Task: Find connections with filter location Carlos Barbosa with filter topic #Mondaymotivationwith filter profile language Potuguese with filter current company HackerRank with filter school Narsee Monjee Institute of Management Studies (NMIMS) Navi Mumbai with filter industry Embedded Software Products with filter service category Relocation with filter keywords title Concierge
Action: Mouse moved to (545, 103)
Screenshot: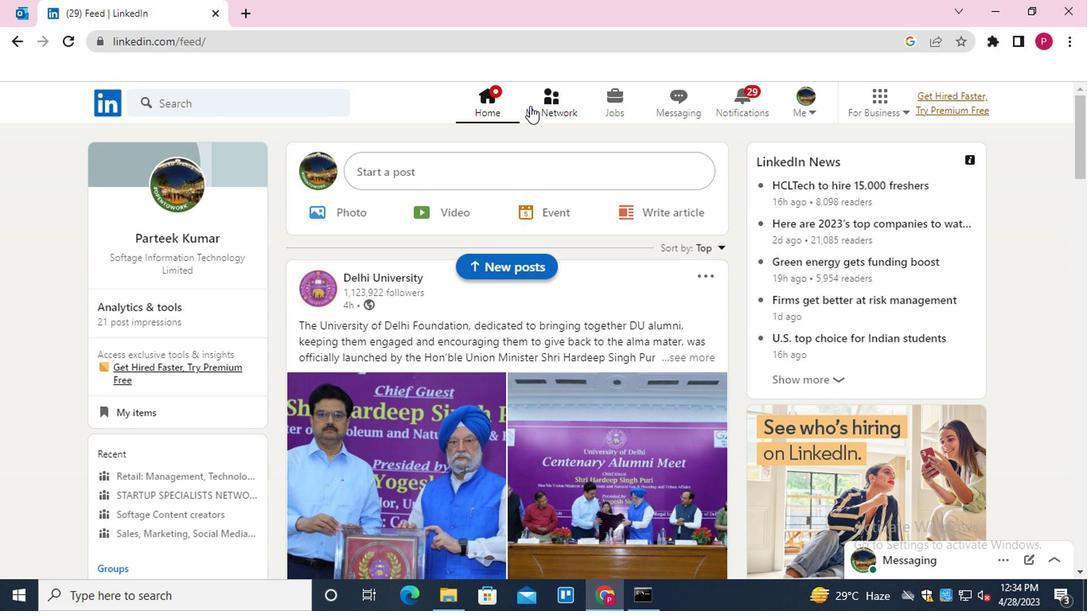 
Action: Mouse pressed left at (545, 103)
Screenshot: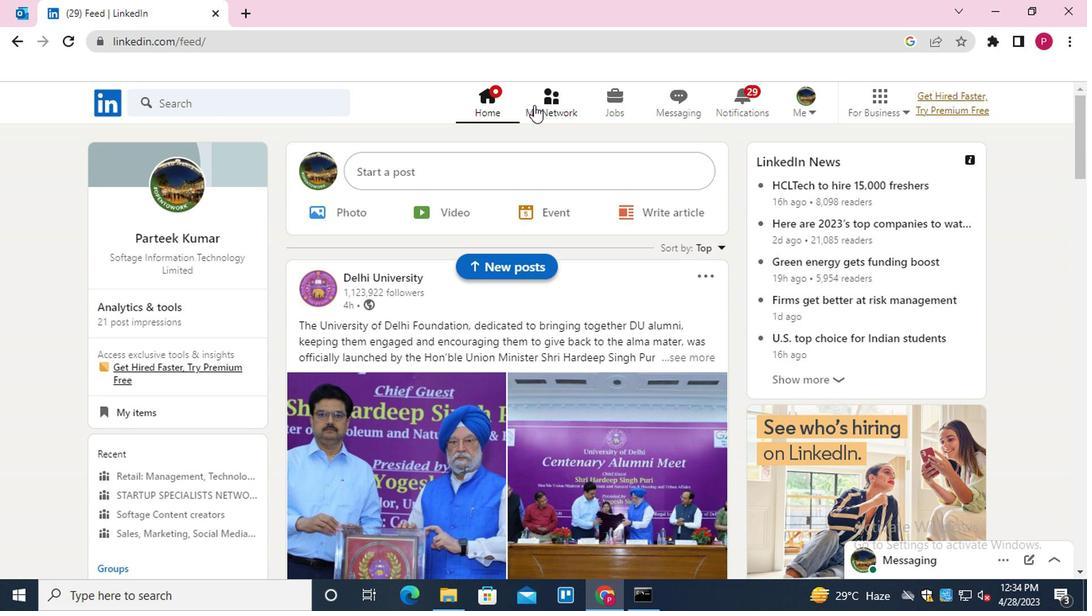 
Action: Mouse moved to (299, 182)
Screenshot: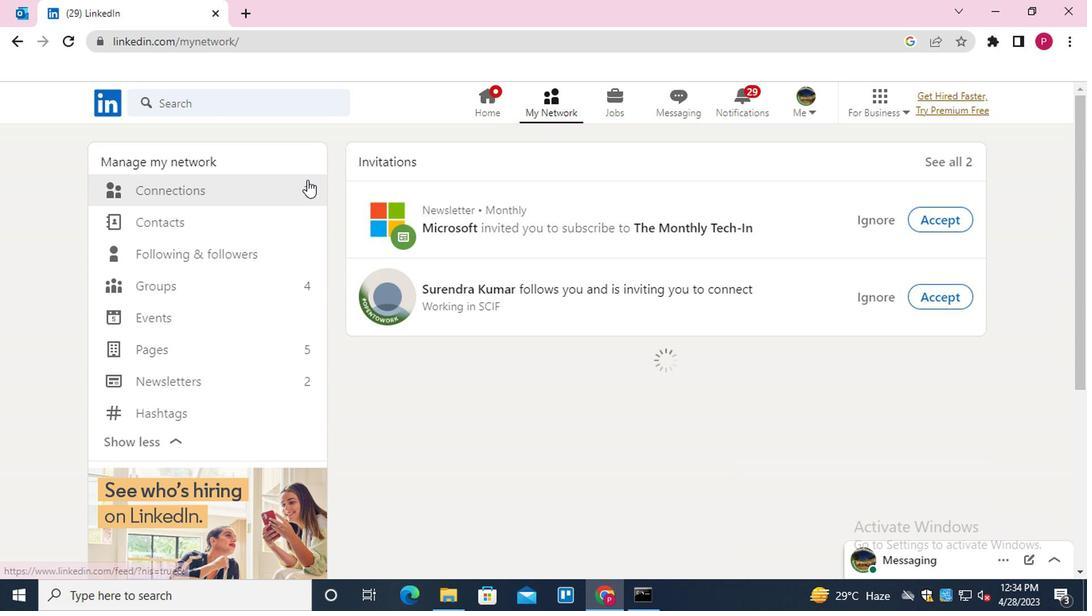 
Action: Mouse pressed left at (299, 182)
Screenshot: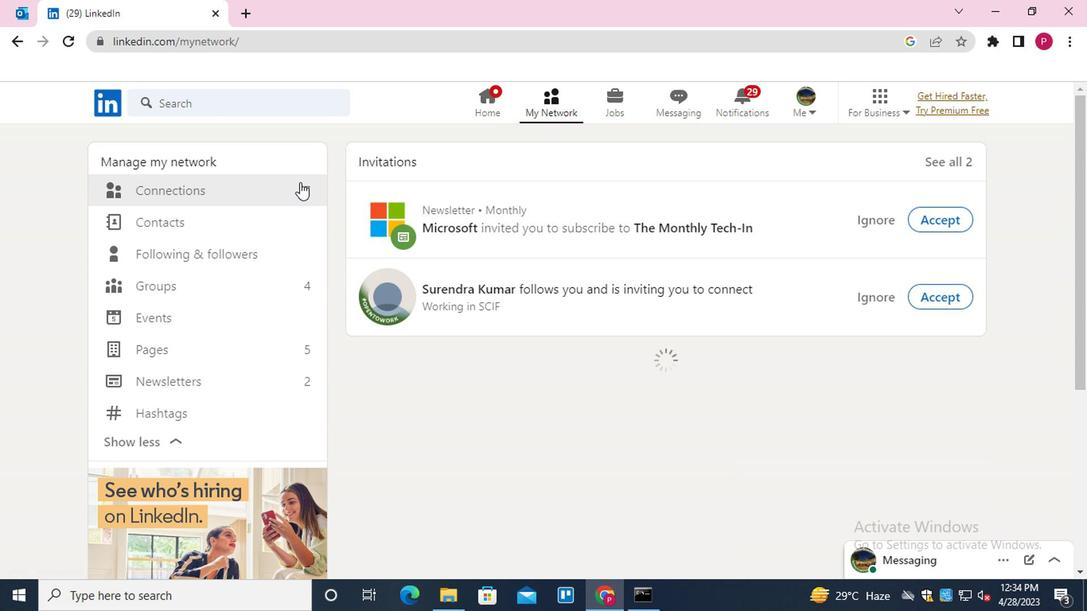 
Action: Mouse moved to (651, 193)
Screenshot: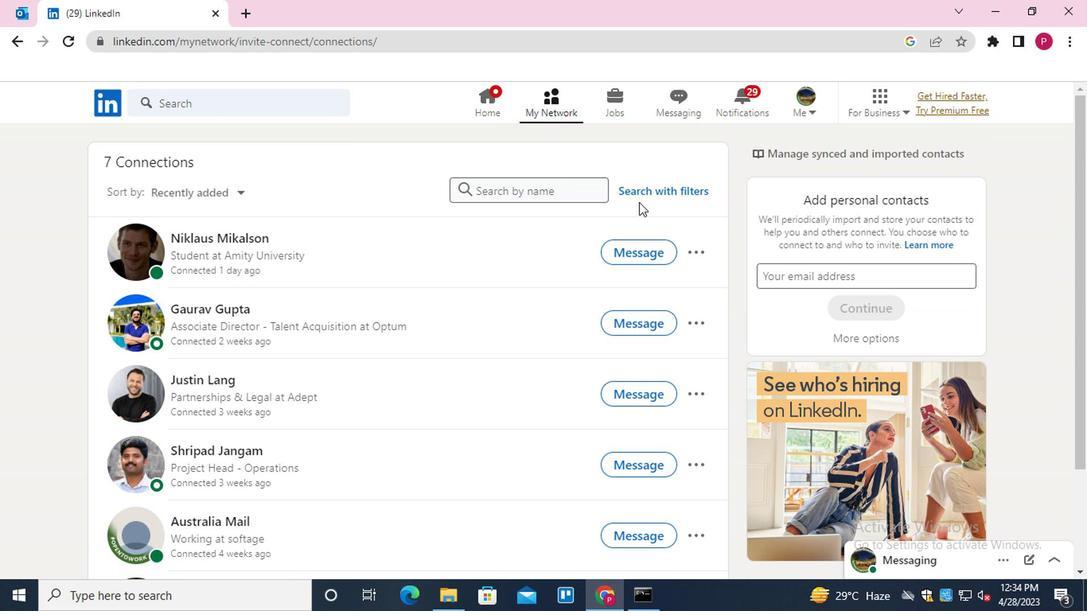 
Action: Mouse pressed left at (651, 193)
Screenshot: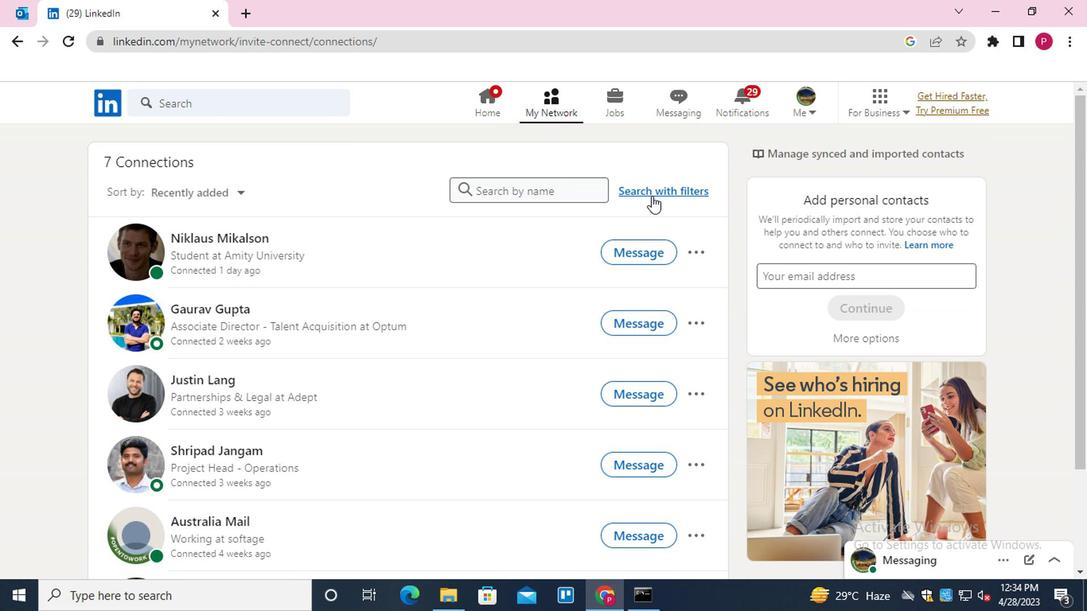 
Action: Mouse moved to (589, 143)
Screenshot: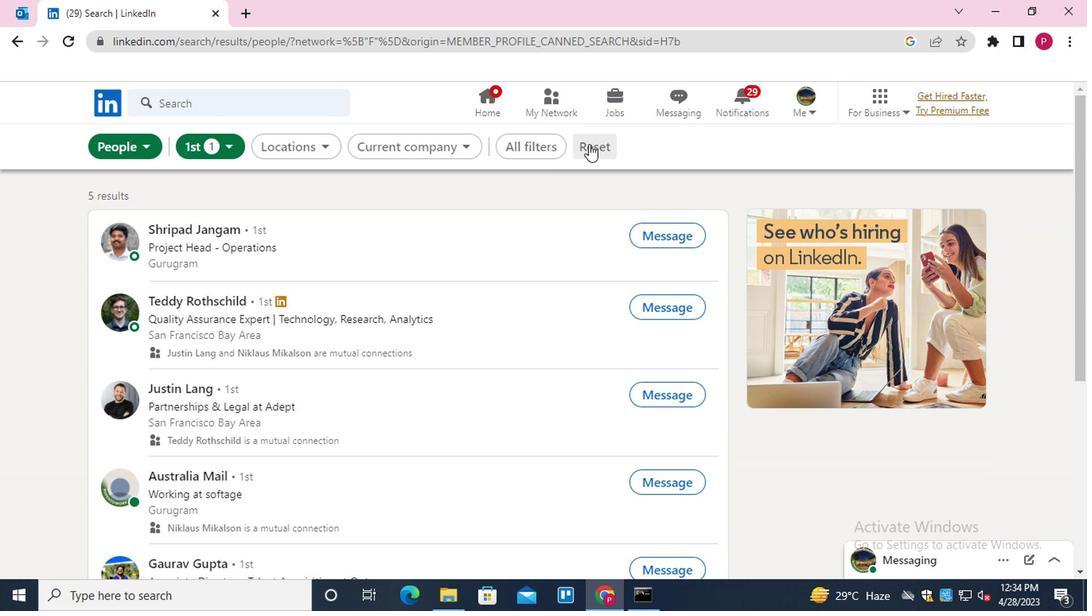 
Action: Mouse pressed left at (589, 143)
Screenshot: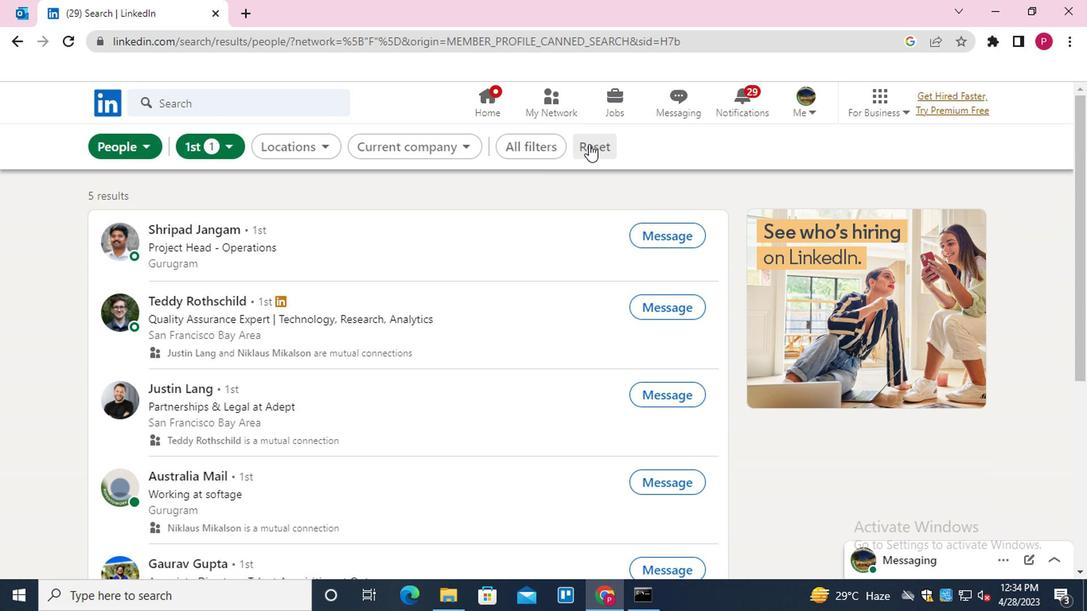 
Action: Mouse moved to (588, 144)
Screenshot: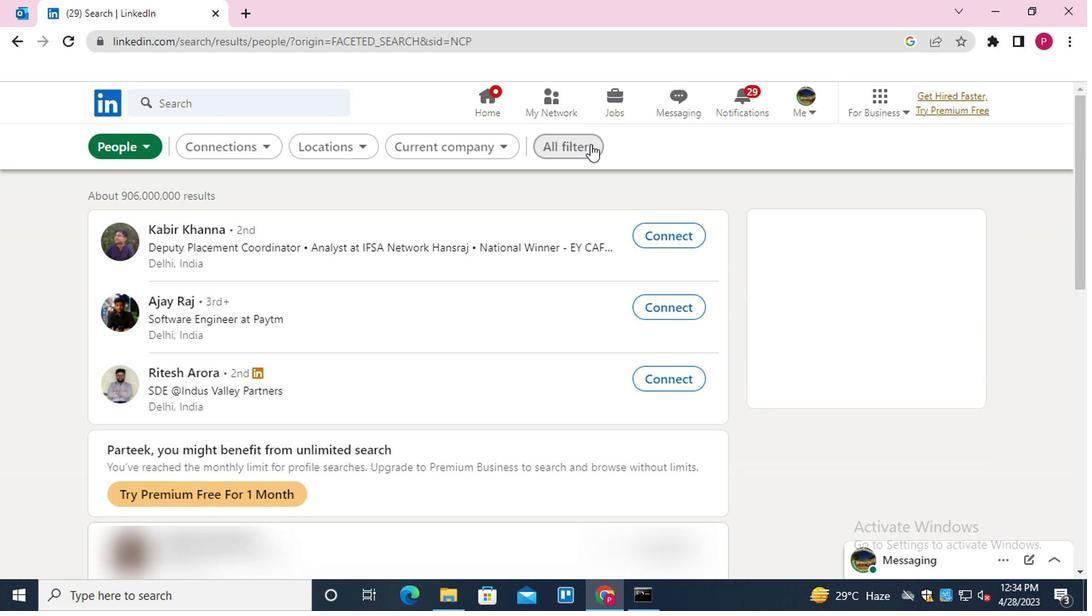 
Action: Mouse pressed left at (588, 144)
Screenshot: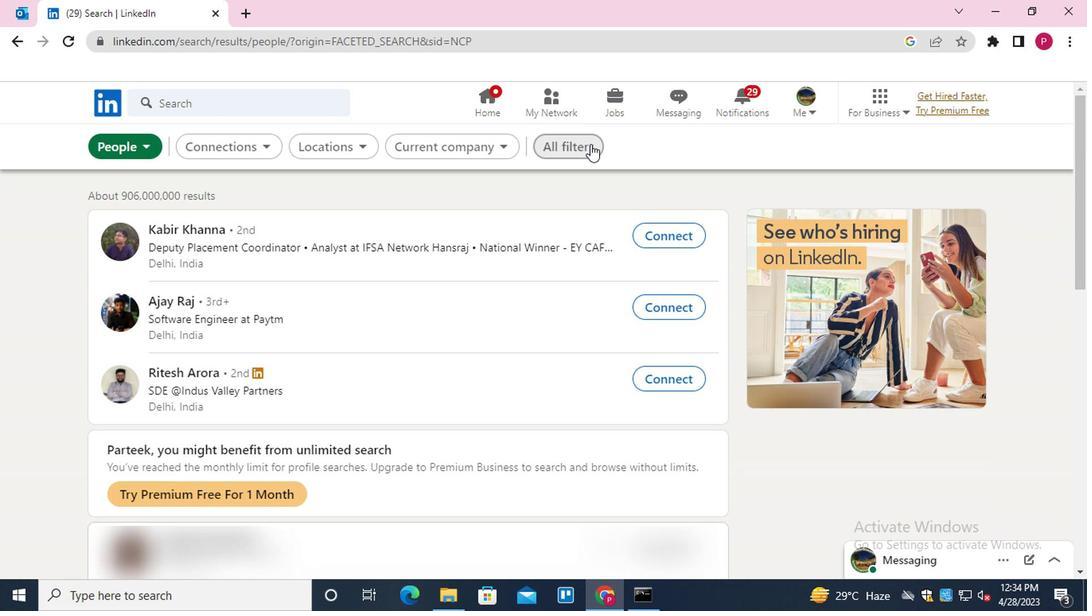 
Action: Mouse moved to (823, 395)
Screenshot: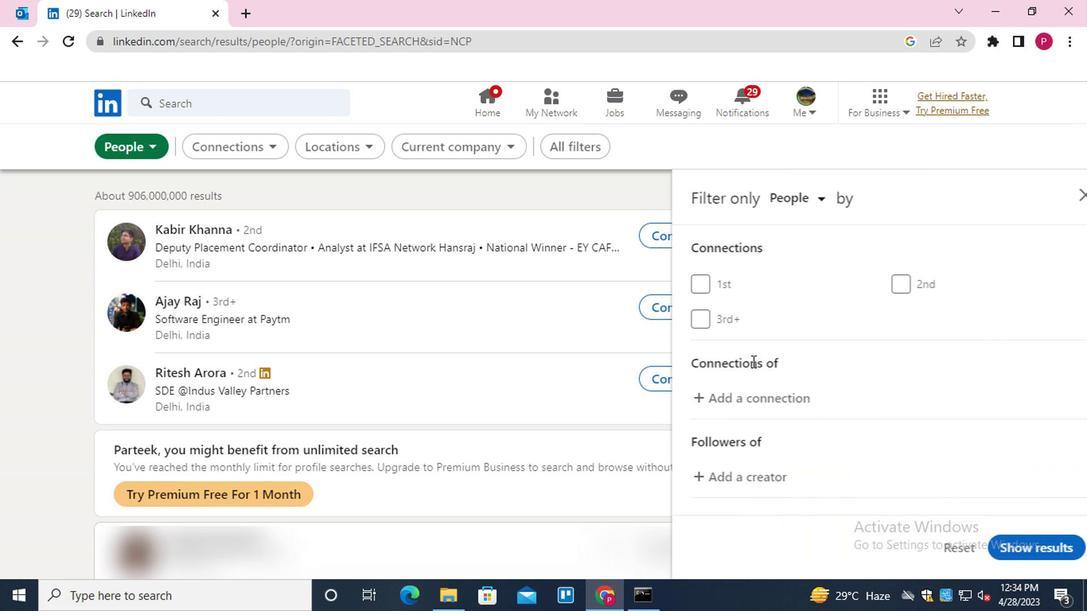 
Action: Mouse scrolled (823, 394) with delta (0, 0)
Screenshot: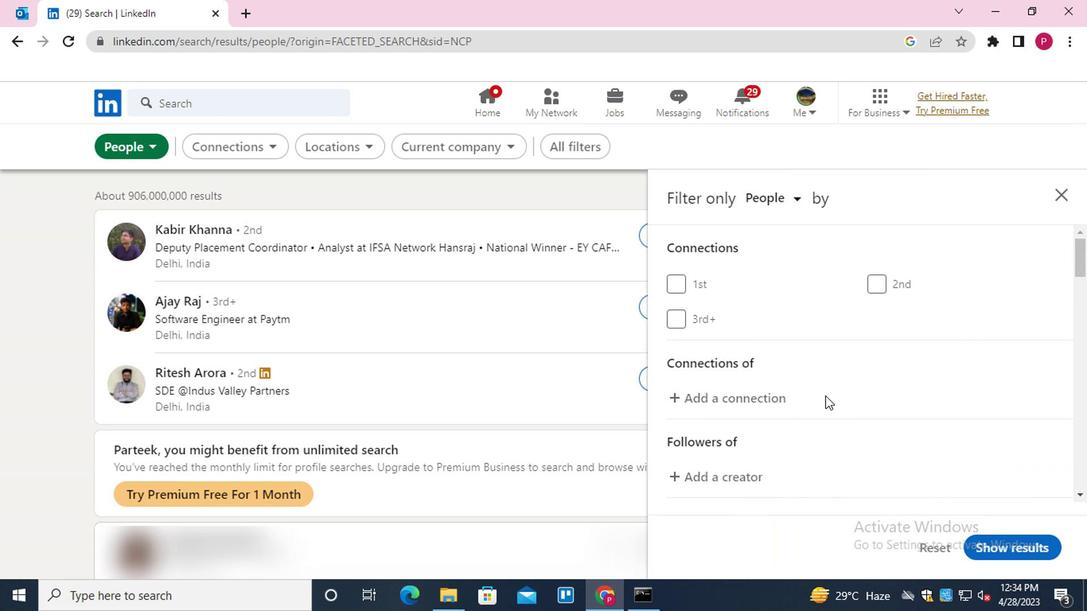 
Action: Mouse moved to (828, 400)
Screenshot: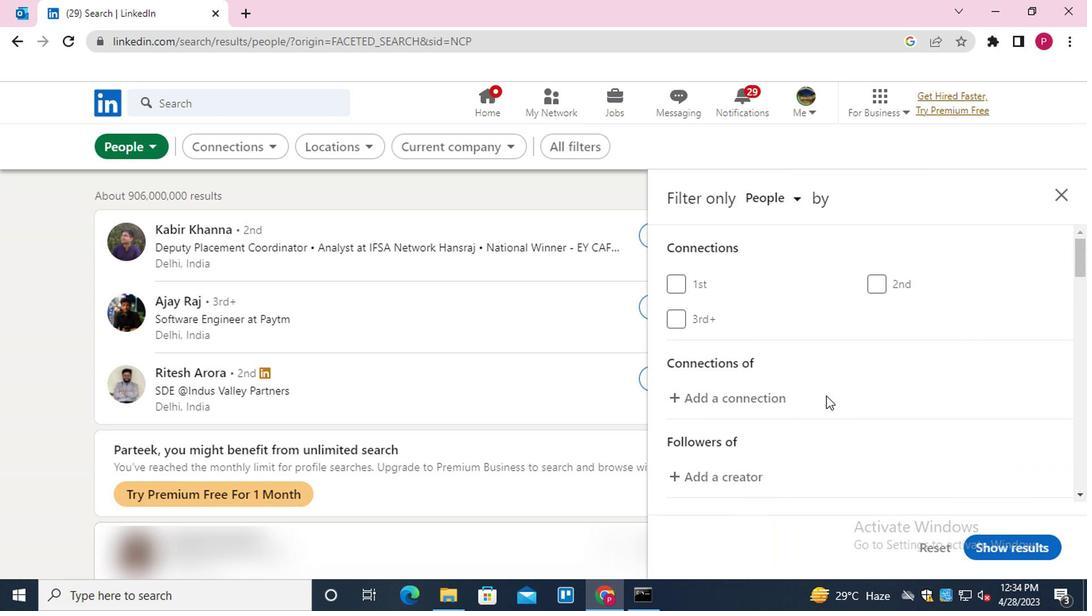 
Action: Mouse scrolled (828, 399) with delta (0, -1)
Screenshot: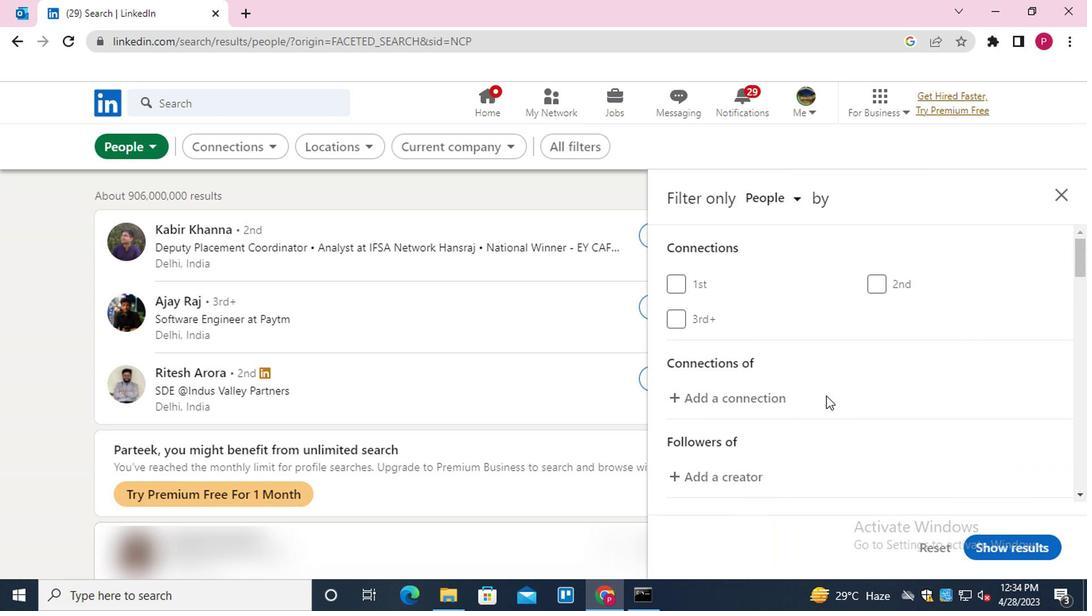 
Action: Mouse moved to (836, 406)
Screenshot: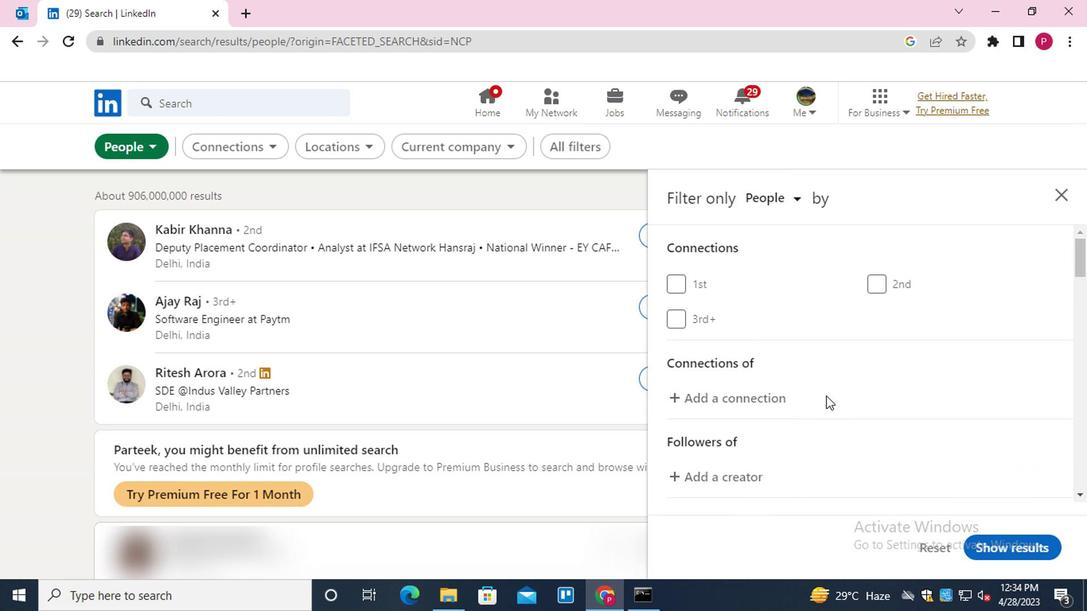 
Action: Mouse scrolled (836, 406) with delta (0, 0)
Screenshot: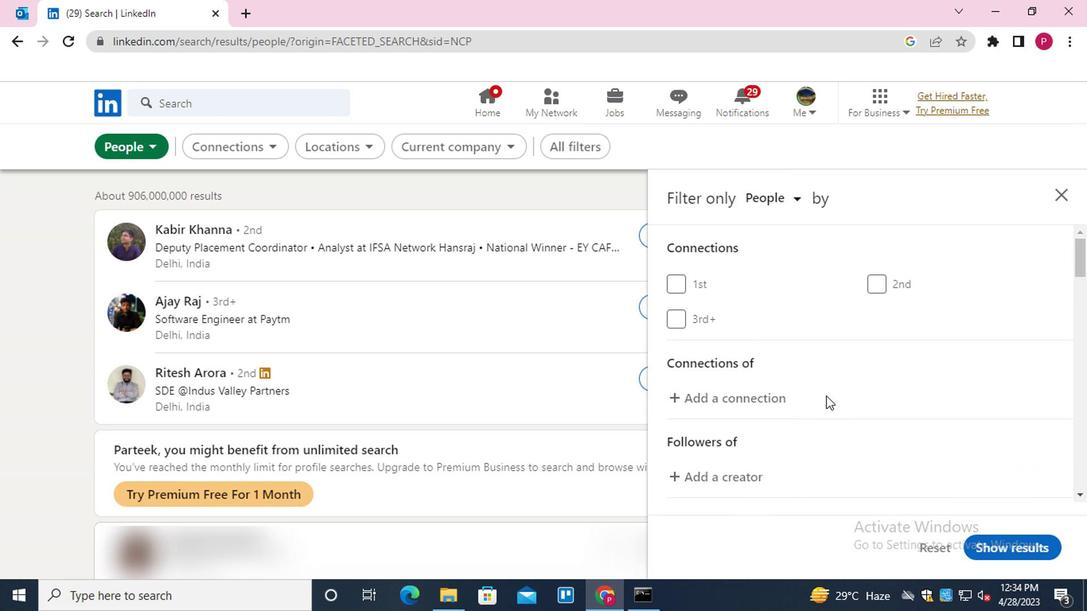 
Action: Mouse moved to (950, 398)
Screenshot: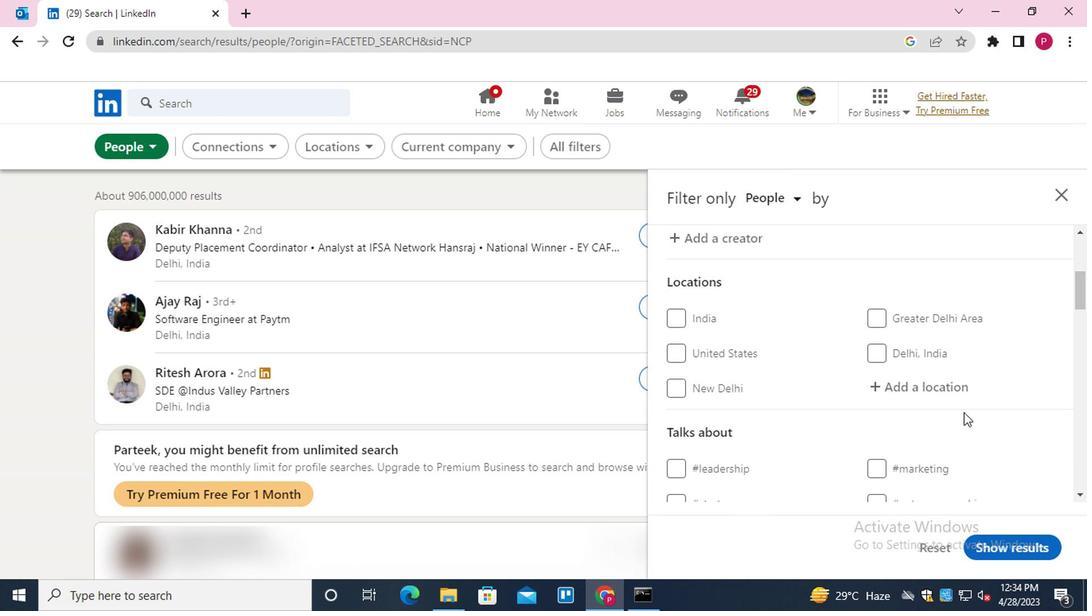 
Action: Mouse pressed left at (950, 398)
Screenshot: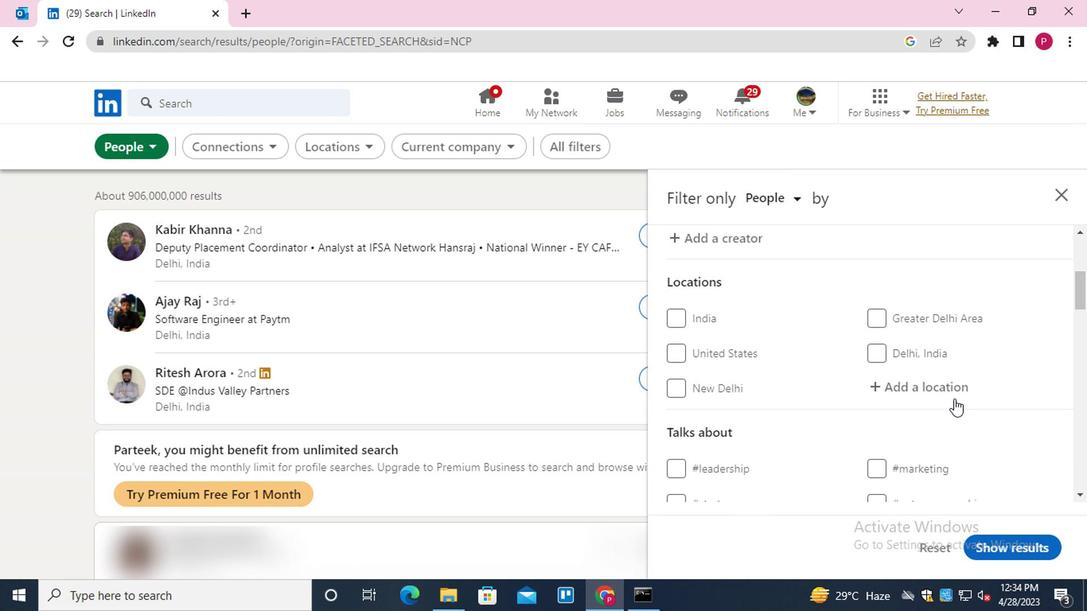 
Action: Key pressed <Key.shift>CARLOS<Key.down><Key.down><Key.enter>
Screenshot: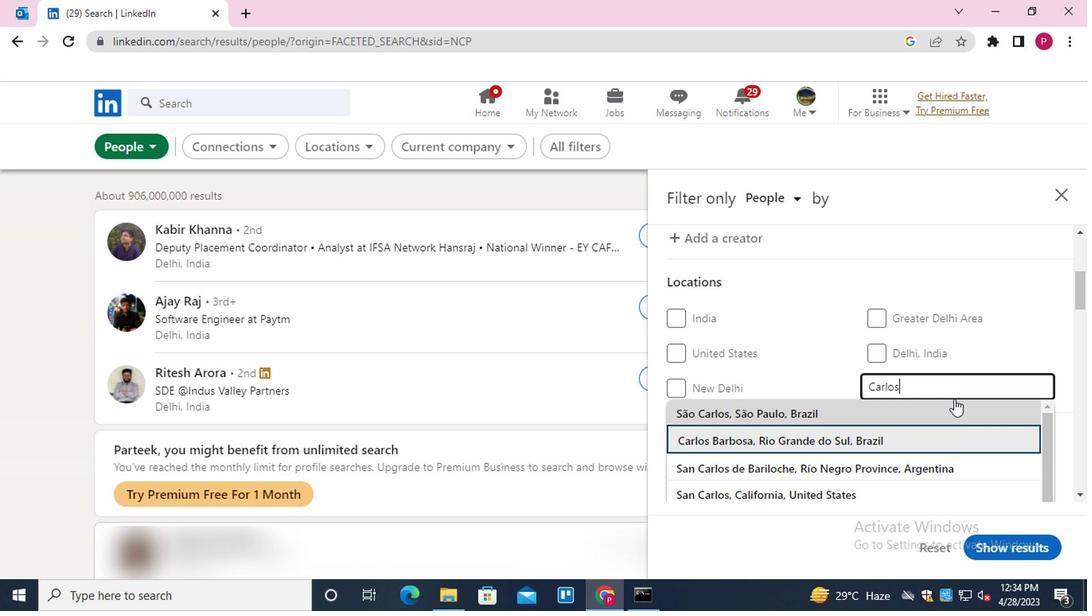 
Action: Mouse scrolled (950, 398) with delta (0, 0)
Screenshot: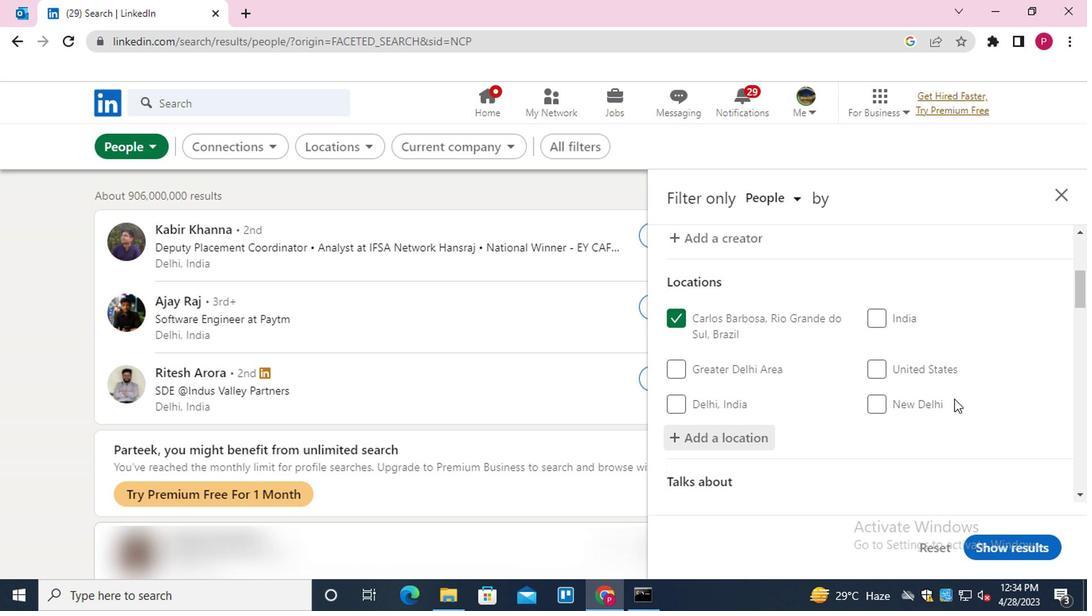 
Action: Mouse scrolled (950, 398) with delta (0, 0)
Screenshot: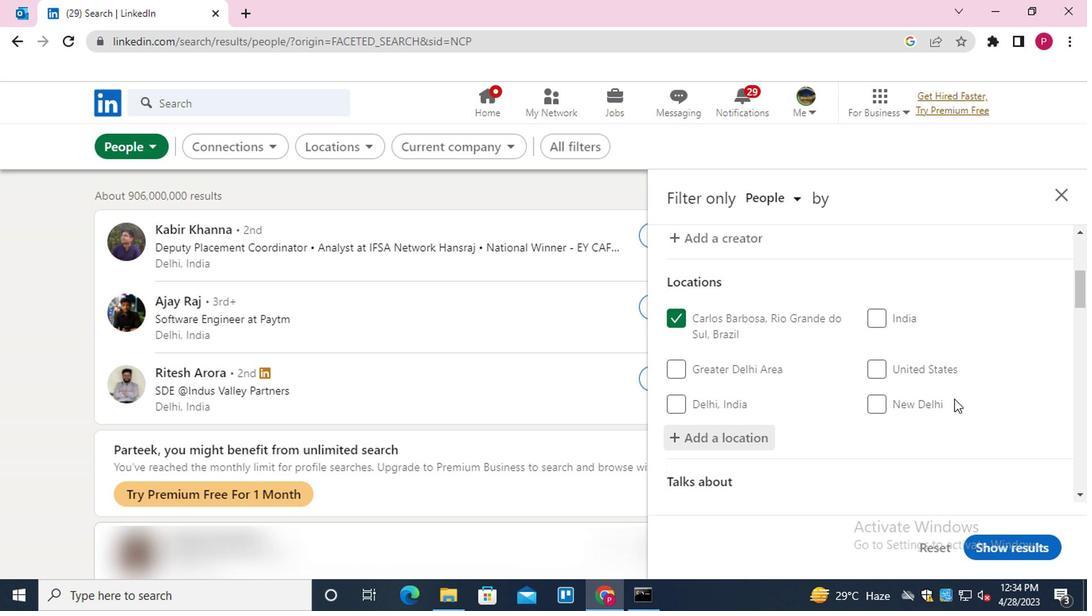 
Action: Mouse moved to (939, 423)
Screenshot: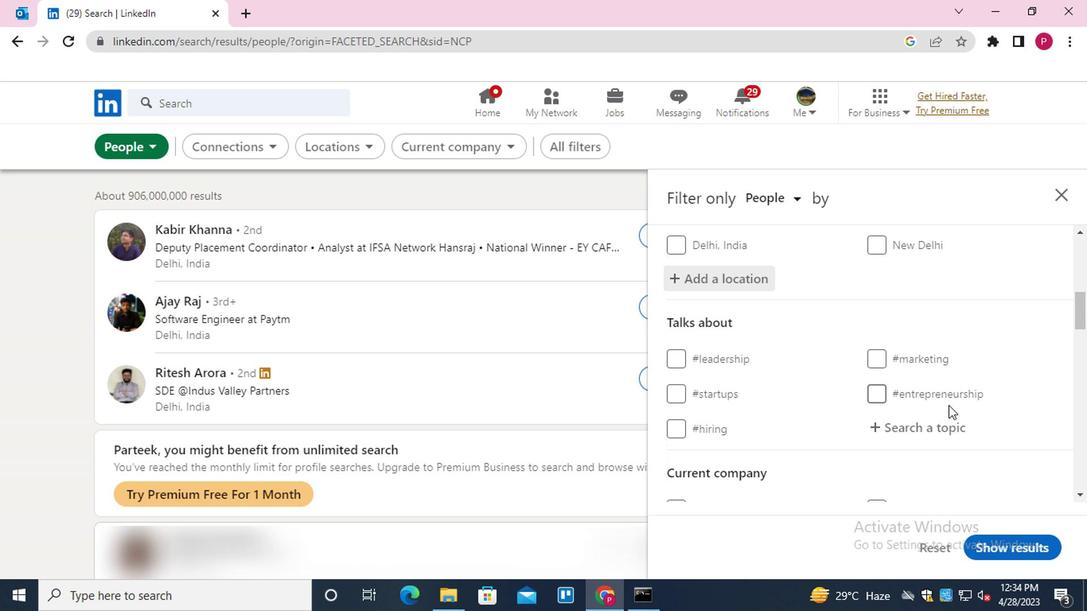 
Action: Mouse pressed left at (939, 423)
Screenshot: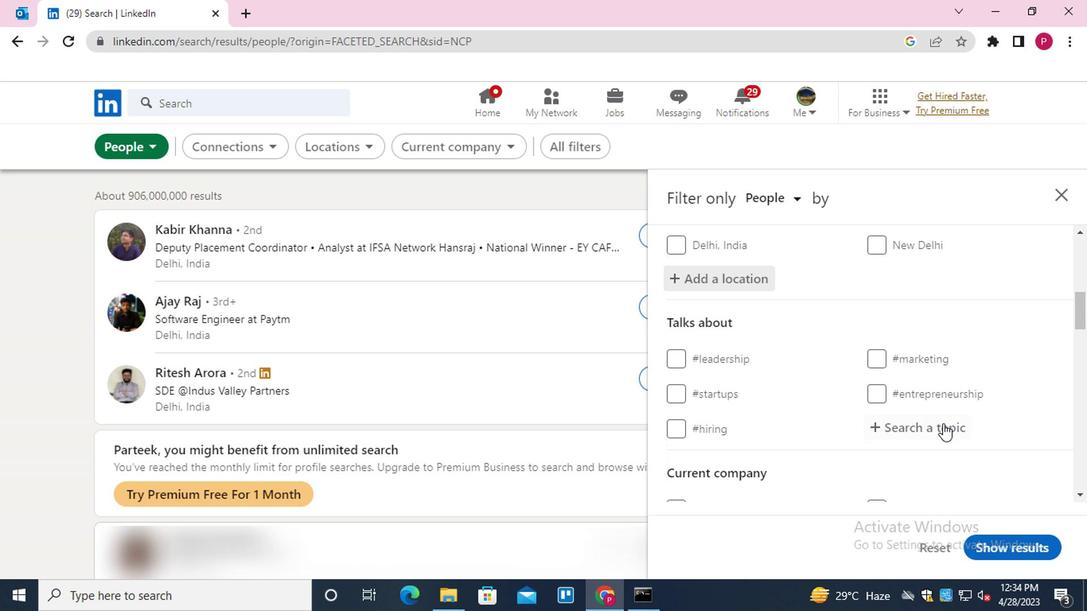 
Action: Key pressed MONDAY<Key.down><Key.enter>
Screenshot: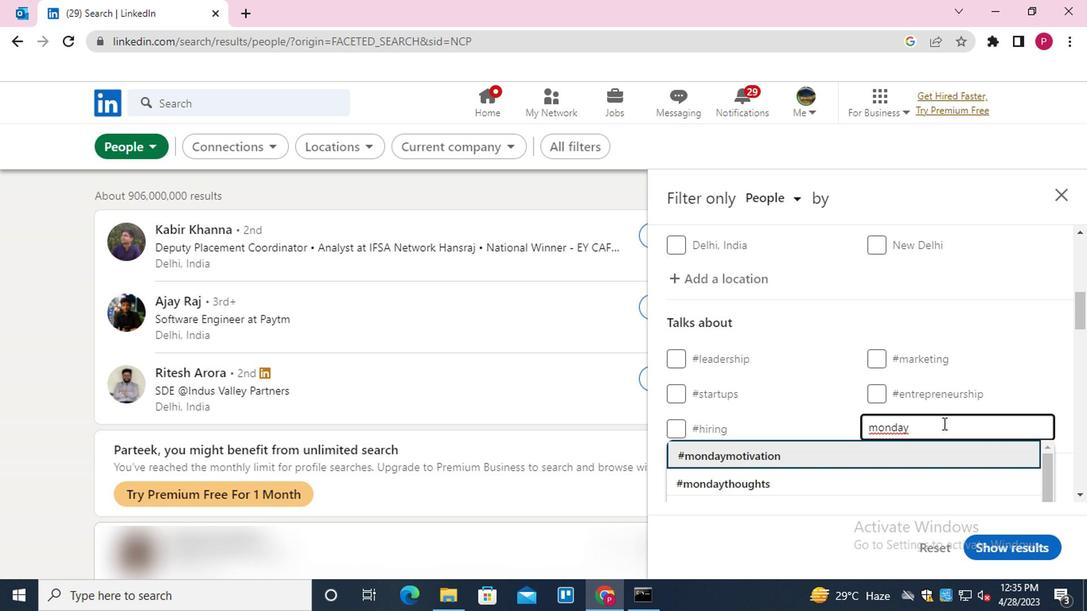 
Action: Mouse moved to (881, 410)
Screenshot: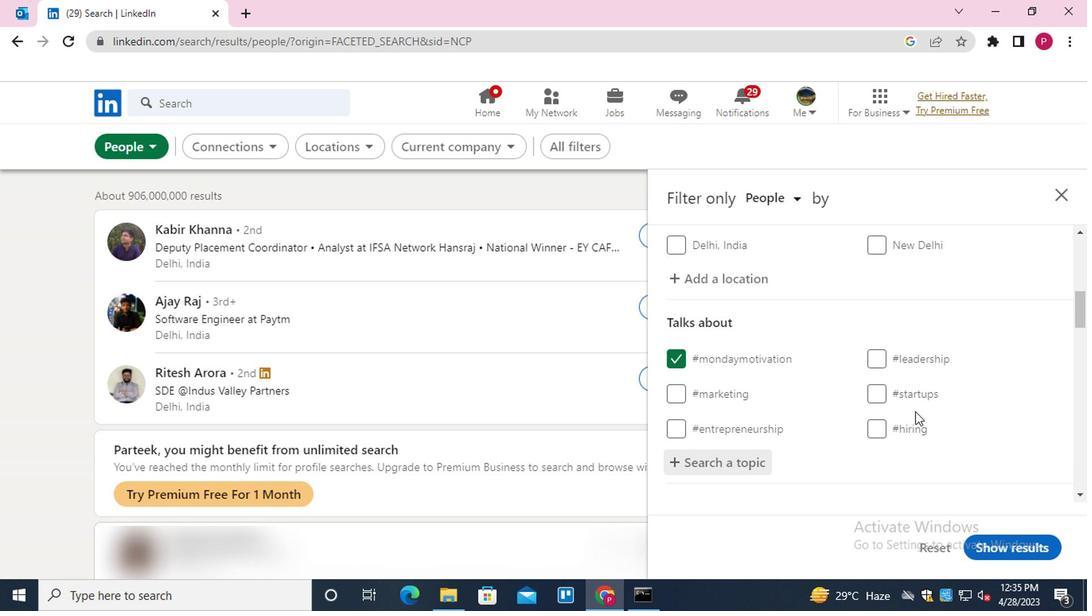 
Action: Mouse scrolled (881, 409) with delta (0, -1)
Screenshot: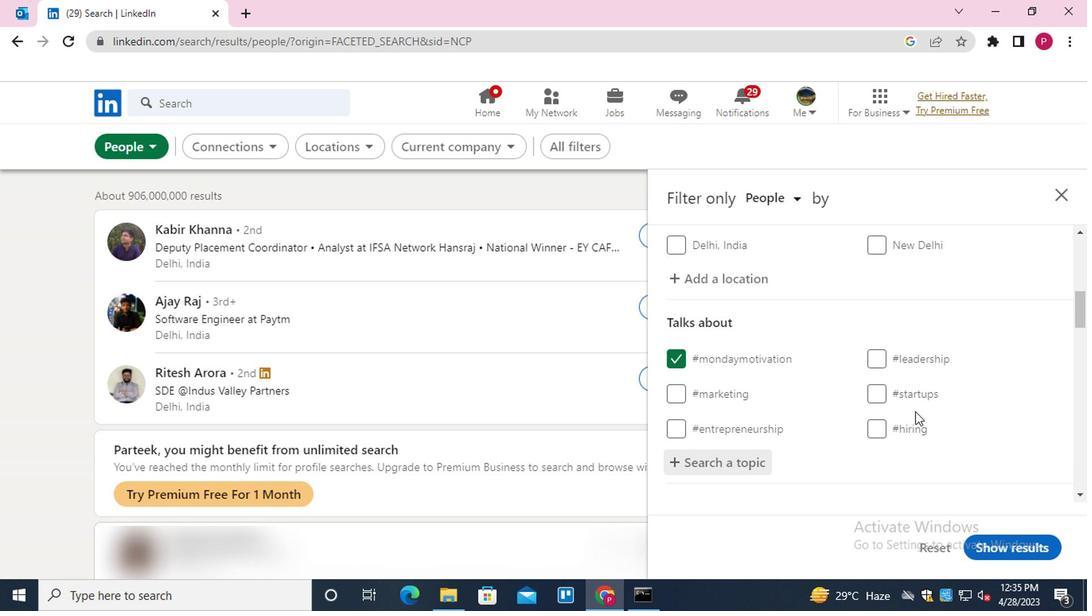 
Action: Mouse moved to (864, 410)
Screenshot: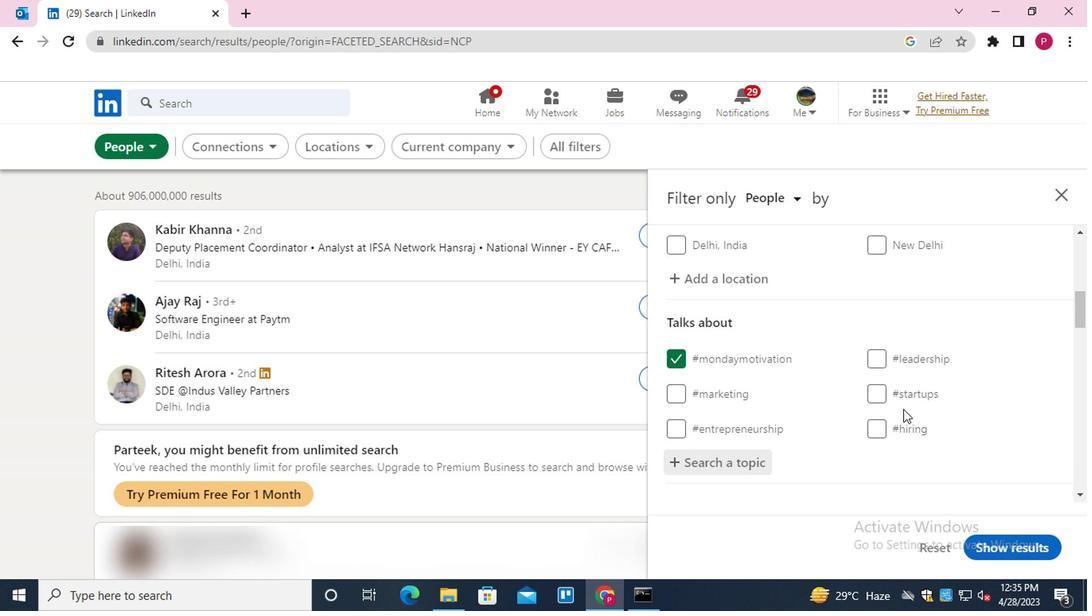 
Action: Mouse scrolled (864, 410) with delta (0, 0)
Screenshot: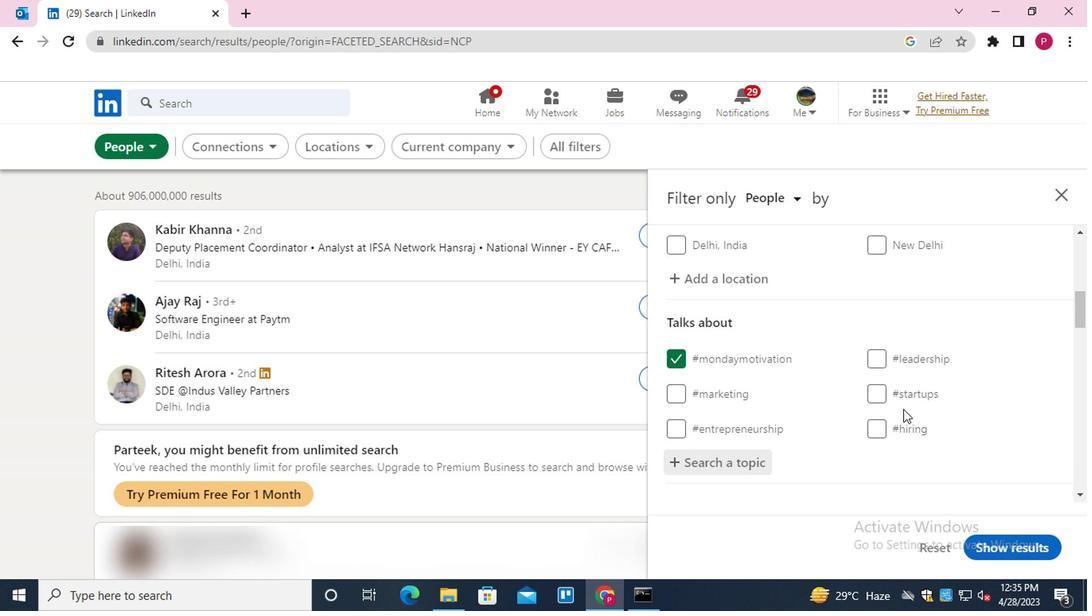 
Action: Mouse moved to (774, 403)
Screenshot: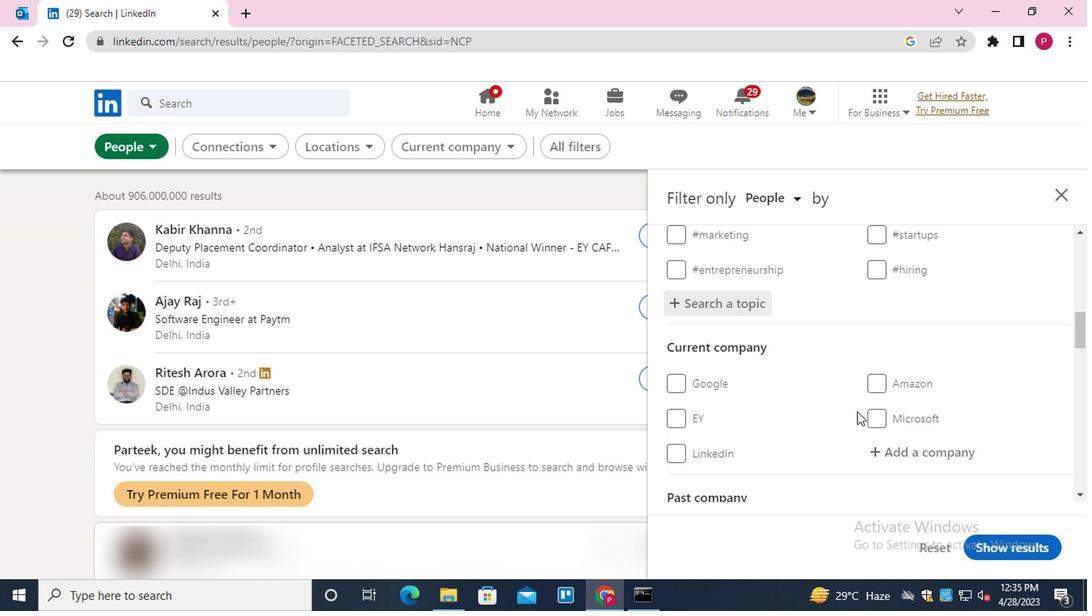 
Action: Mouse scrolled (774, 402) with delta (0, 0)
Screenshot: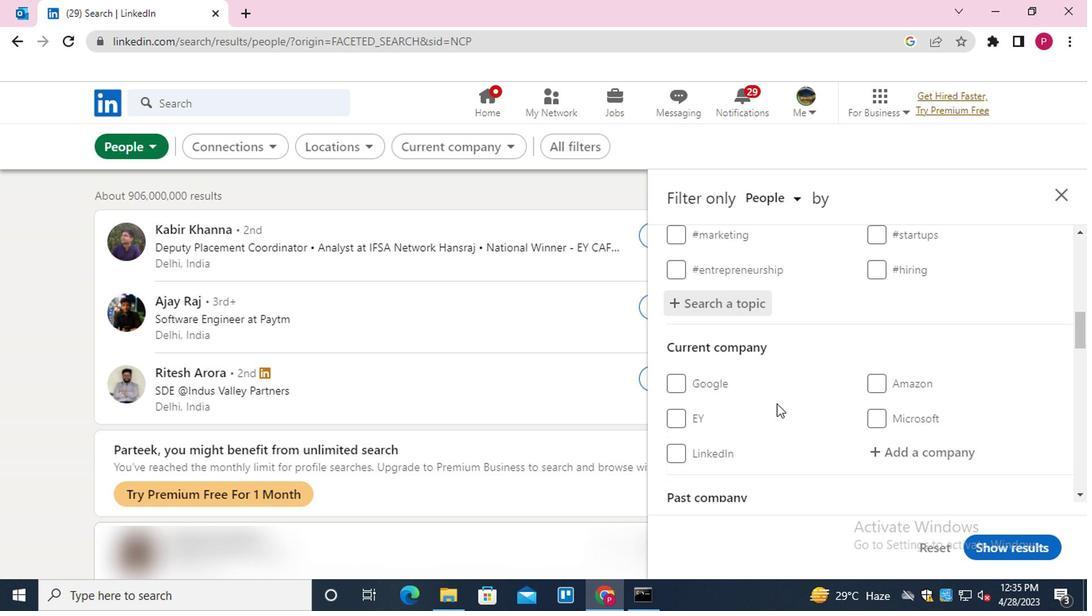 
Action: Mouse scrolled (774, 402) with delta (0, 0)
Screenshot: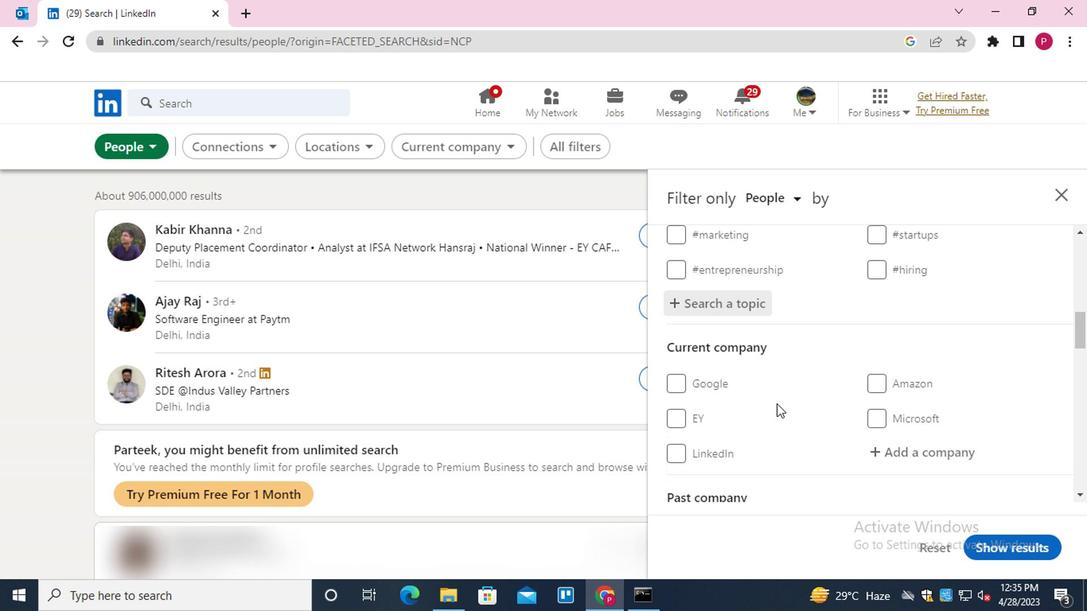 
Action: Mouse moved to (774, 402)
Screenshot: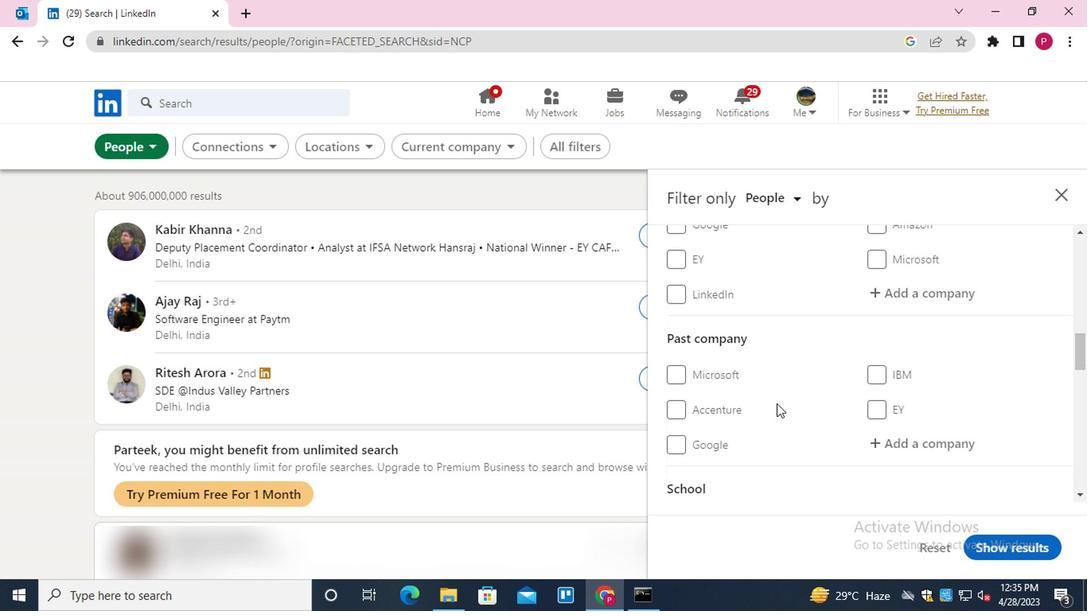 
Action: Mouse scrolled (774, 401) with delta (0, -1)
Screenshot: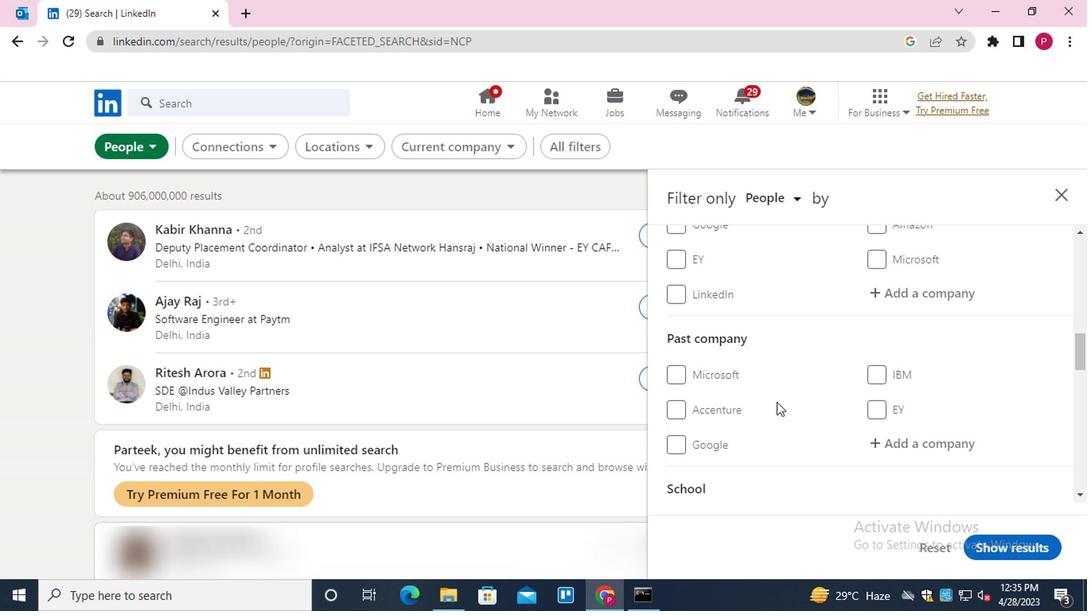 
Action: Mouse scrolled (774, 401) with delta (0, -1)
Screenshot: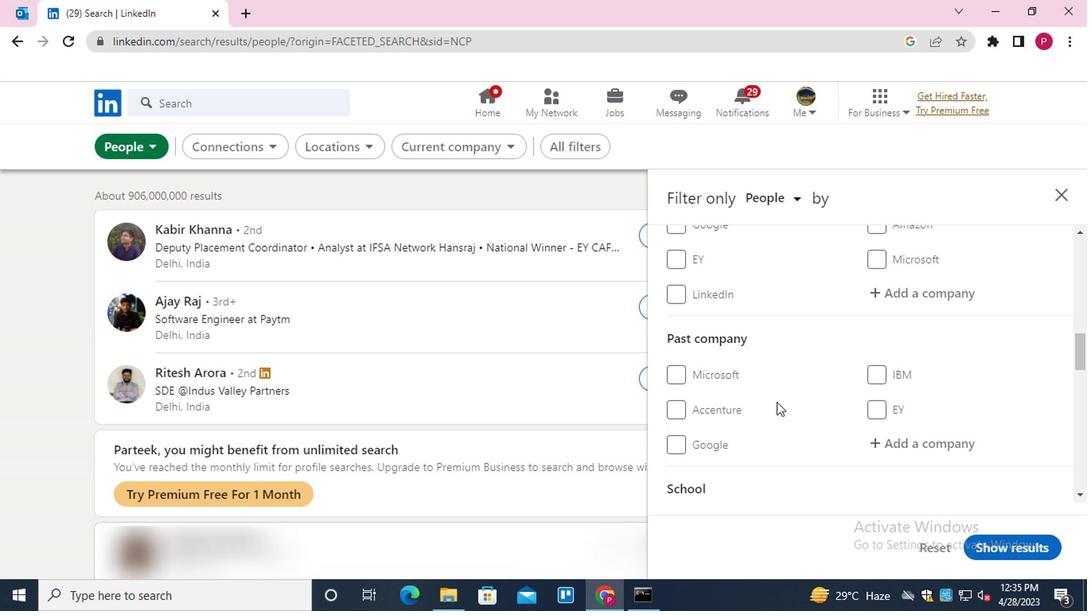 
Action: Mouse scrolled (774, 401) with delta (0, -1)
Screenshot: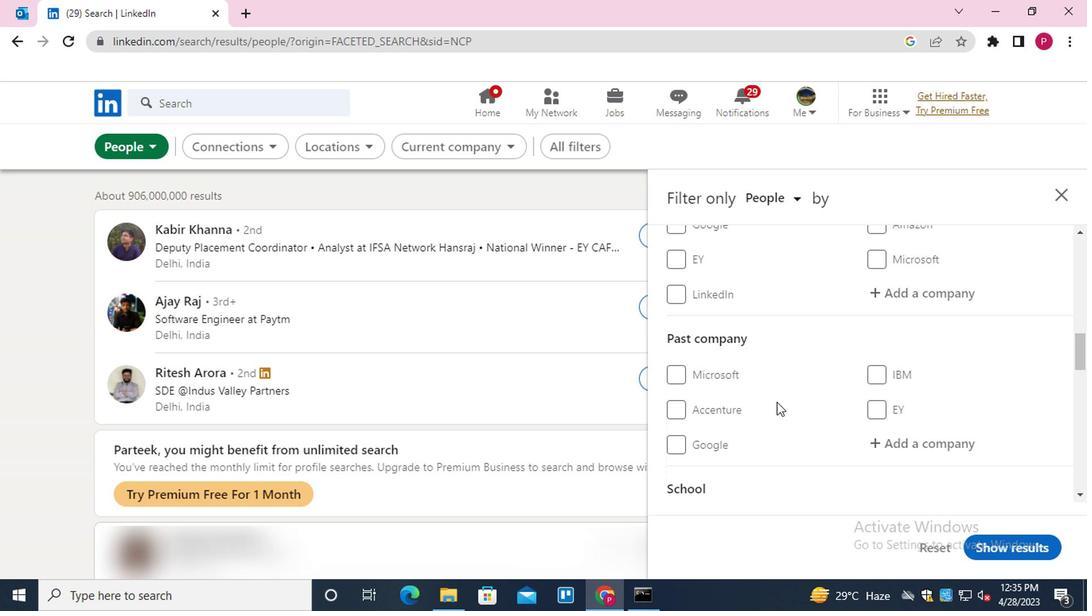 
Action: Mouse scrolled (774, 401) with delta (0, -1)
Screenshot: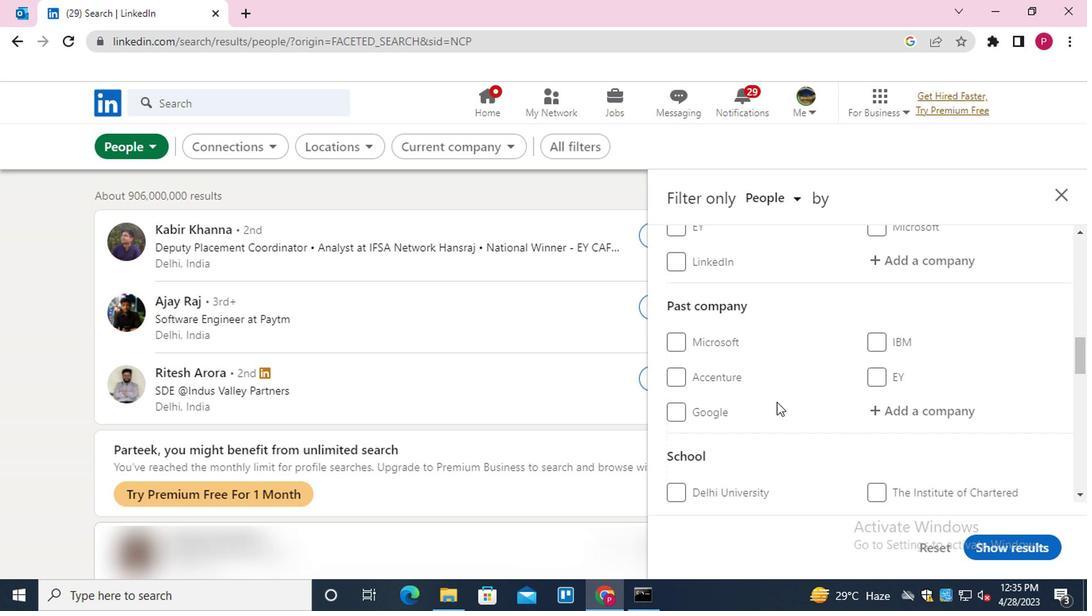 
Action: Mouse scrolled (774, 401) with delta (0, -1)
Screenshot: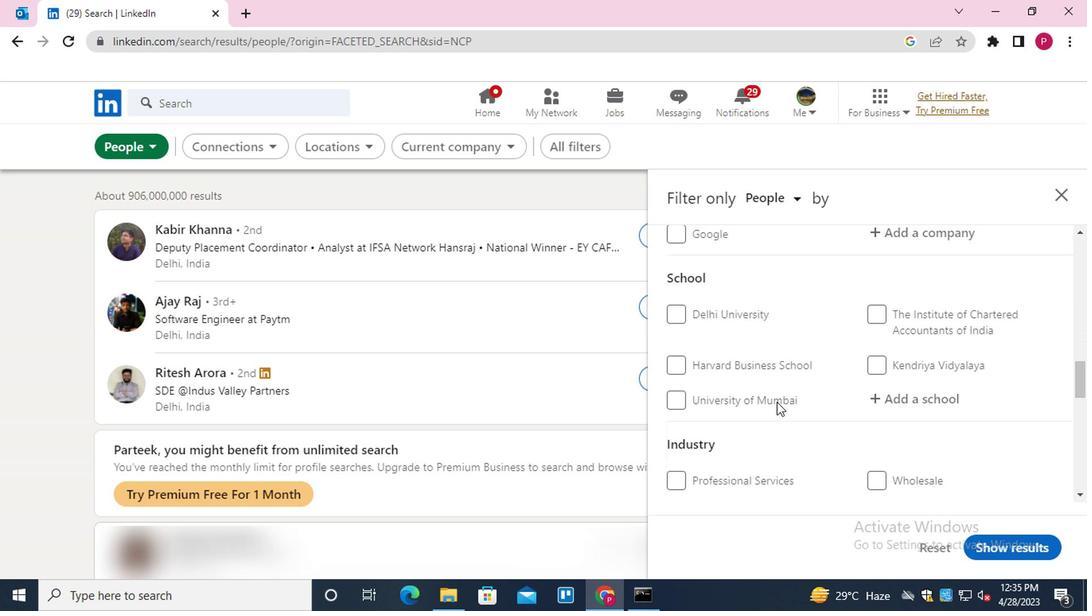 
Action: Mouse scrolled (774, 401) with delta (0, -1)
Screenshot: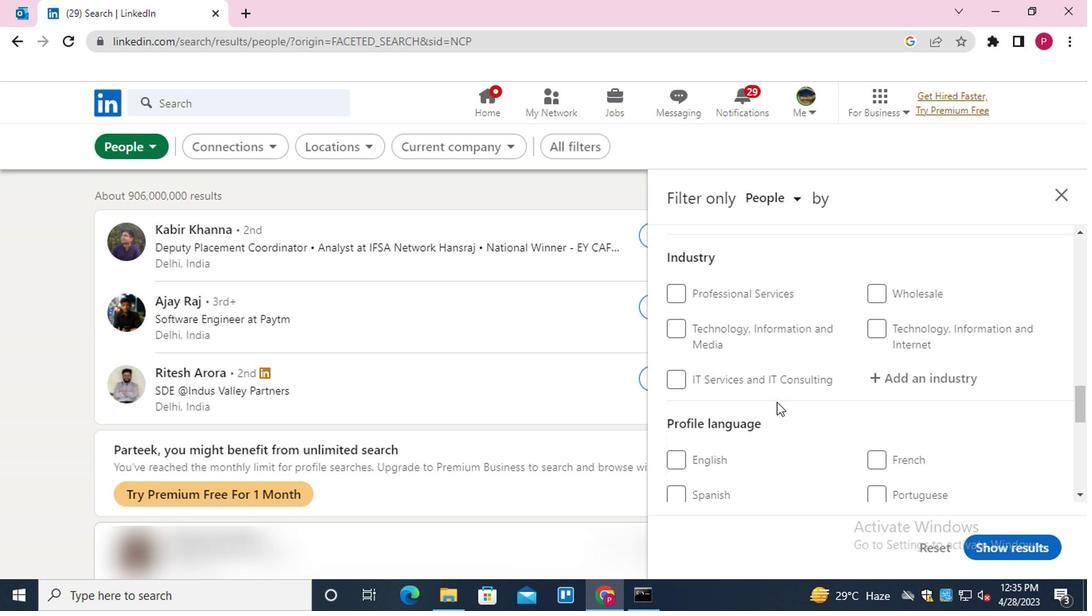 
Action: Mouse scrolled (774, 401) with delta (0, -1)
Screenshot: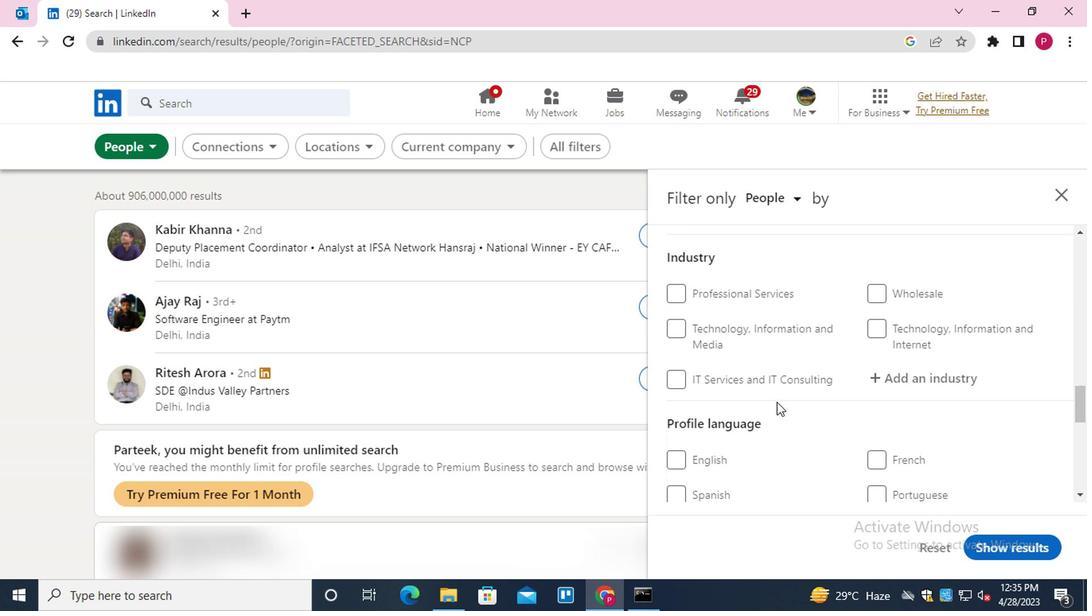 
Action: Mouse scrolled (774, 401) with delta (0, -1)
Screenshot: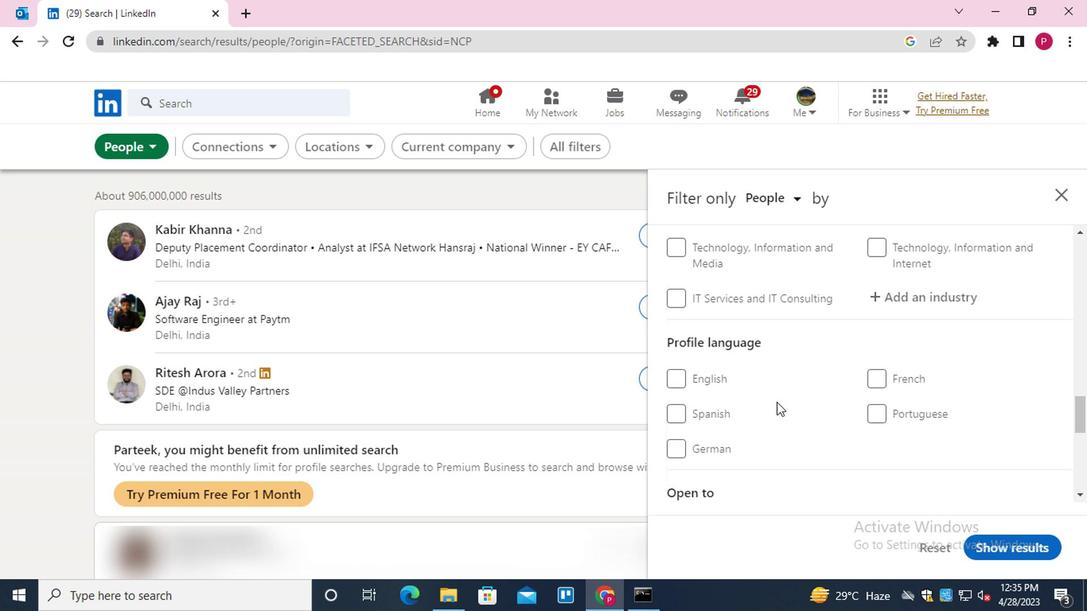 
Action: Mouse moved to (780, 398)
Screenshot: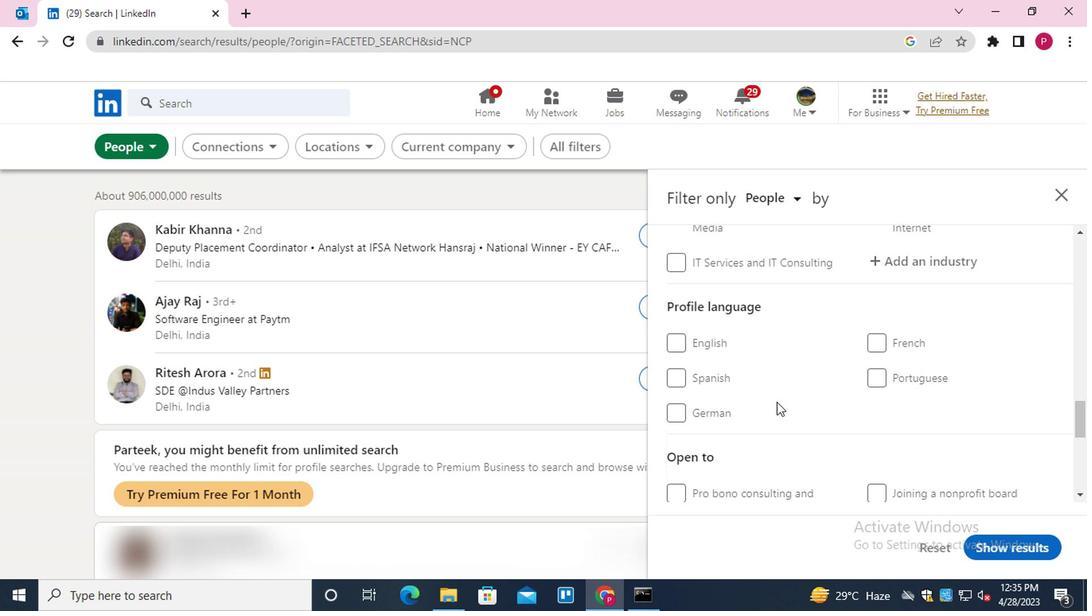 
Action: Mouse scrolled (780, 398) with delta (0, 0)
Screenshot: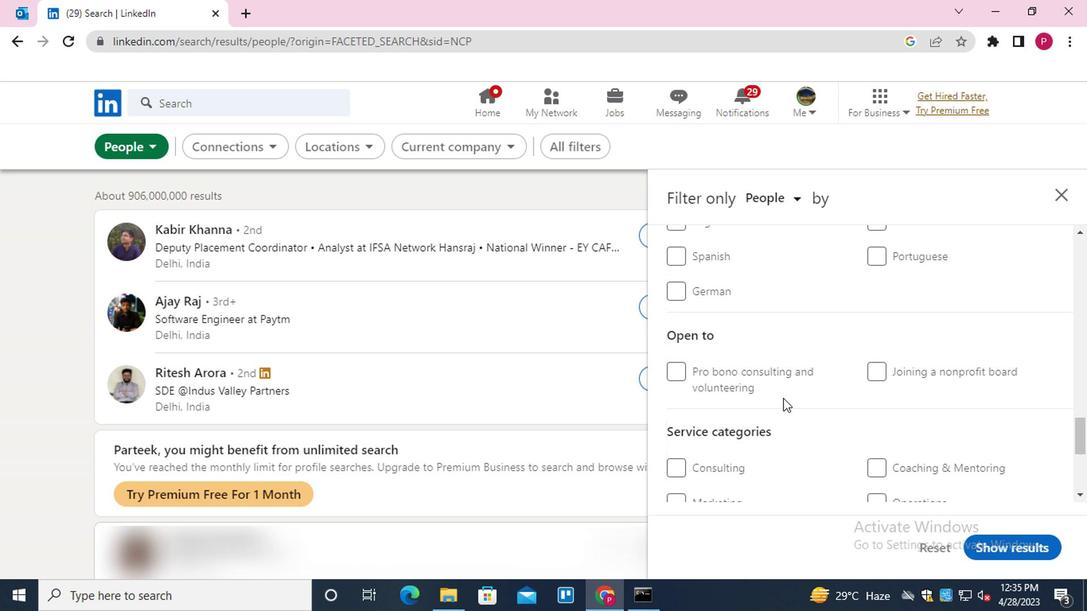 
Action: Mouse moved to (870, 339)
Screenshot: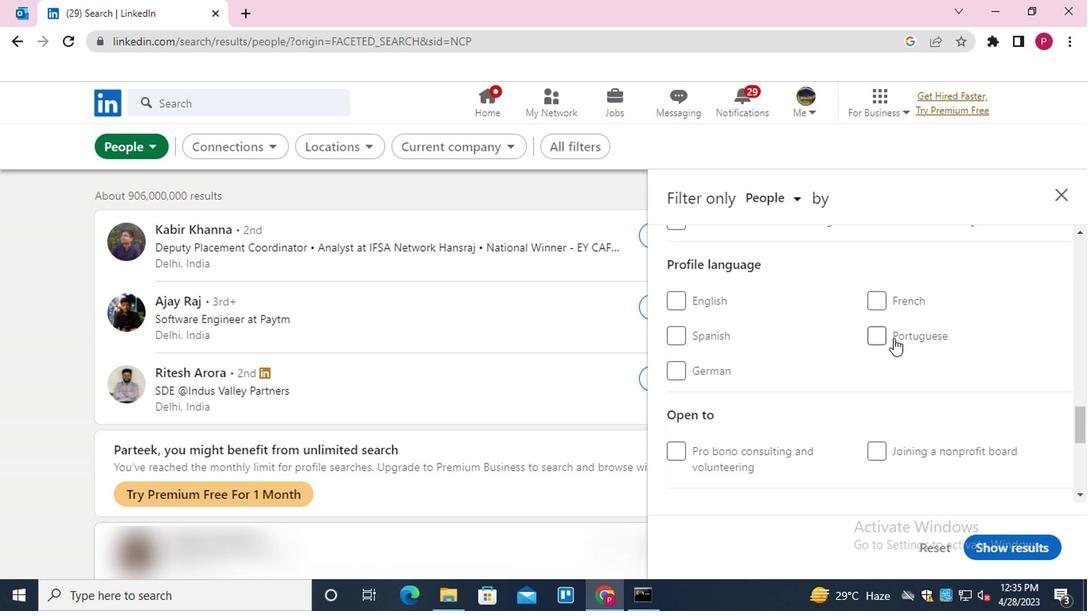 
Action: Mouse pressed left at (870, 339)
Screenshot: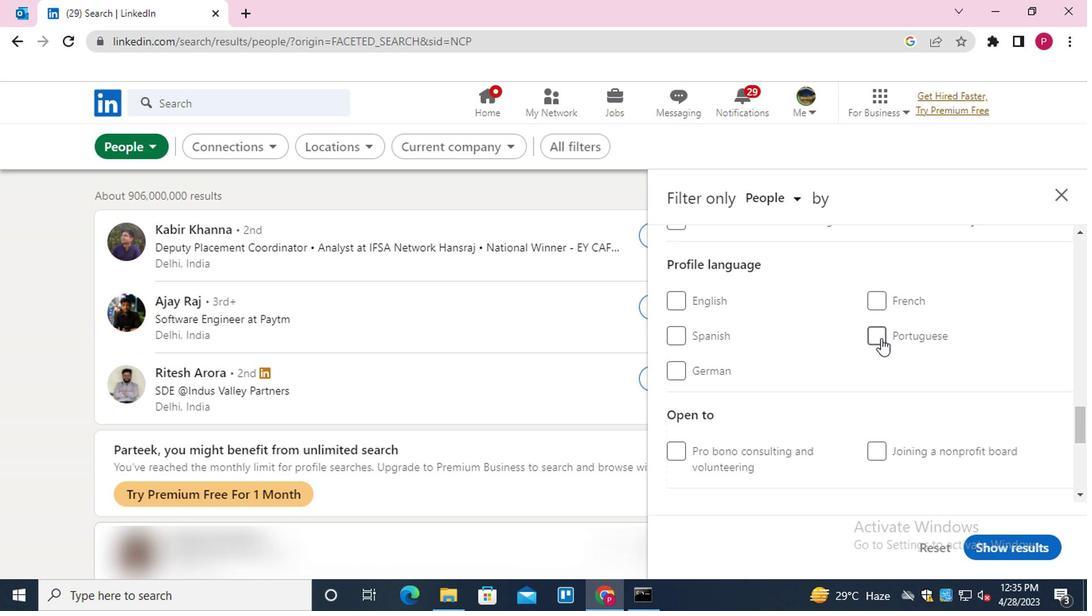 
Action: Mouse moved to (848, 354)
Screenshot: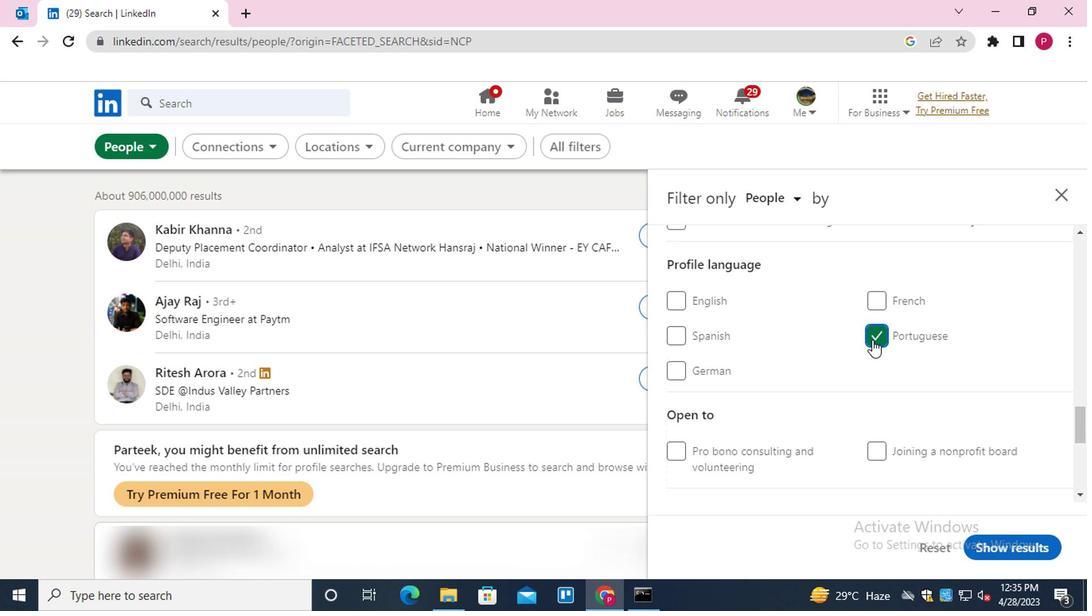 
Action: Mouse scrolled (848, 355) with delta (0, 1)
Screenshot: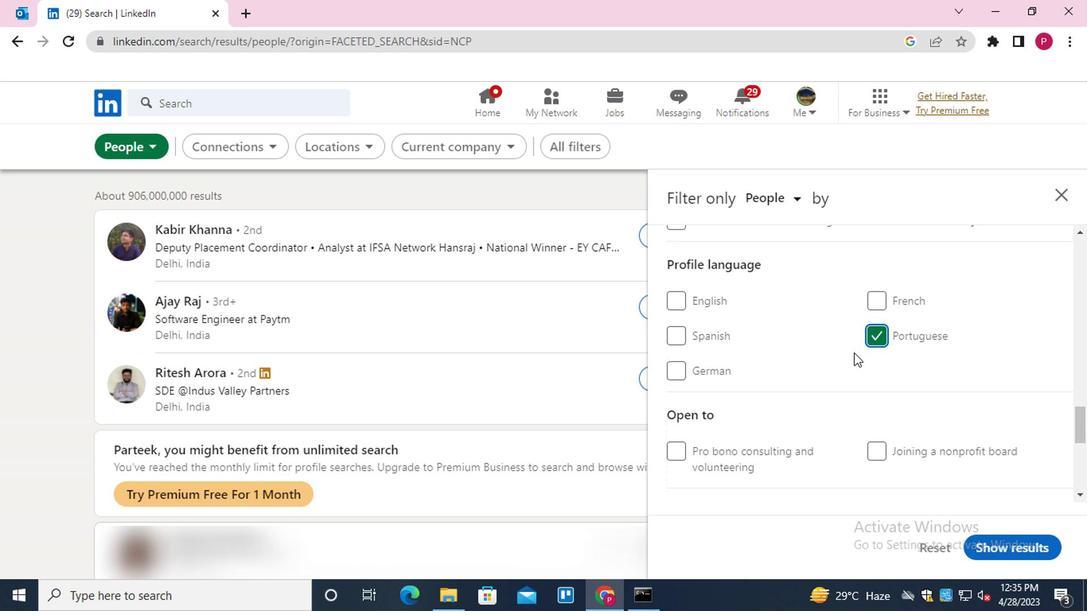 
Action: Mouse scrolled (848, 355) with delta (0, 1)
Screenshot: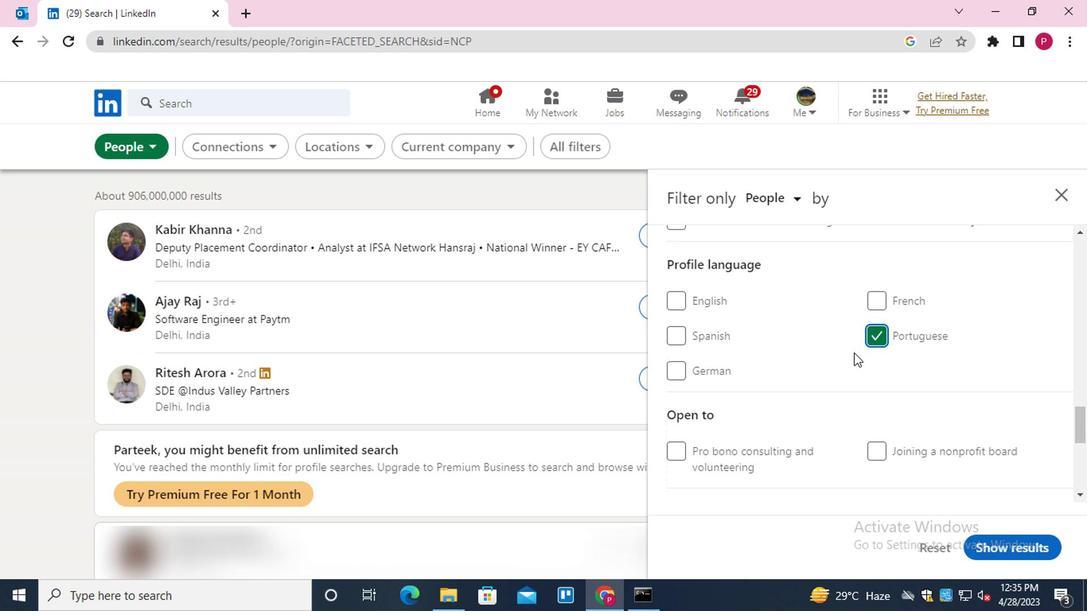 
Action: Mouse scrolled (848, 355) with delta (0, 1)
Screenshot: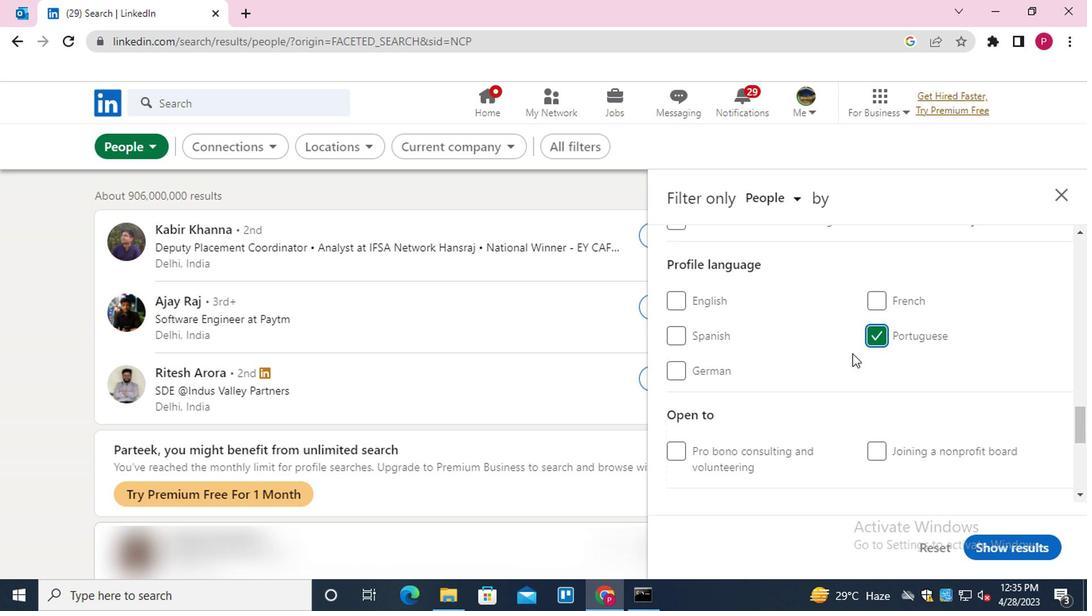 
Action: Mouse scrolled (848, 355) with delta (0, 1)
Screenshot: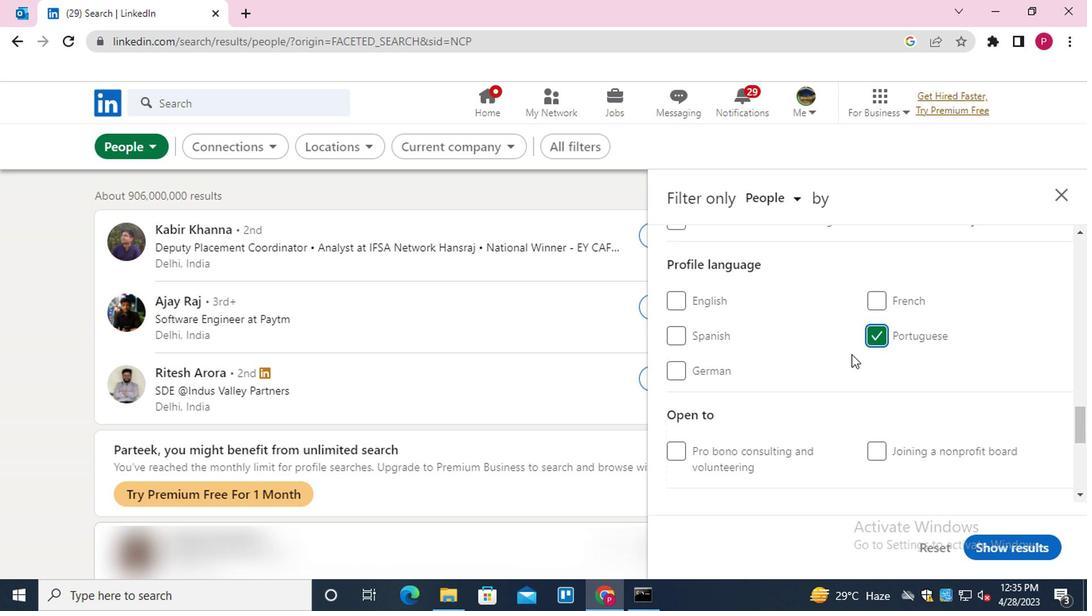
Action: Mouse scrolled (848, 355) with delta (0, 1)
Screenshot: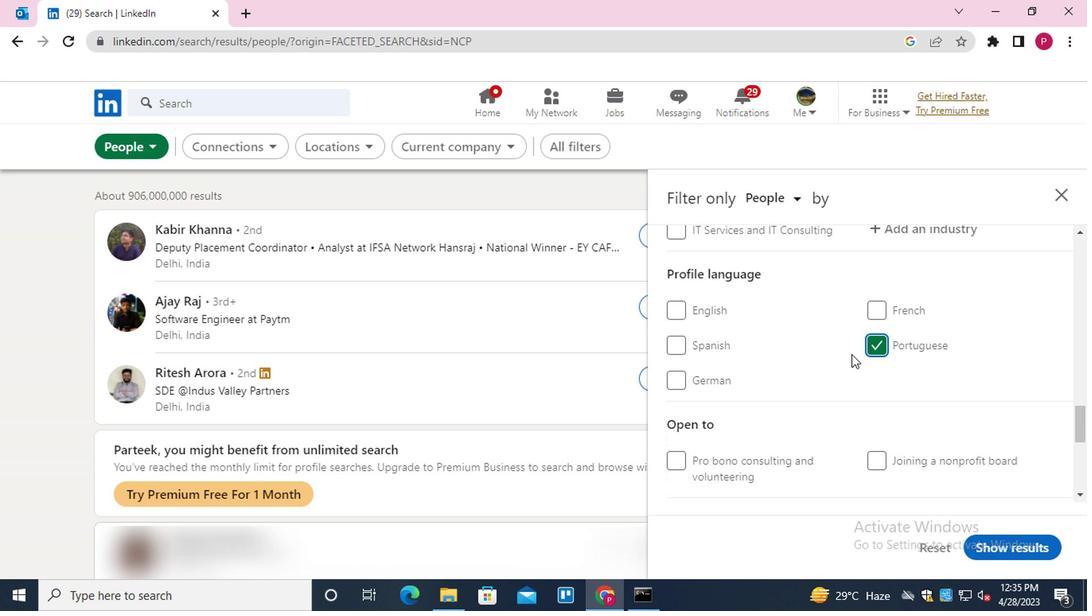 
Action: Mouse scrolled (848, 355) with delta (0, 1)
Screenshot: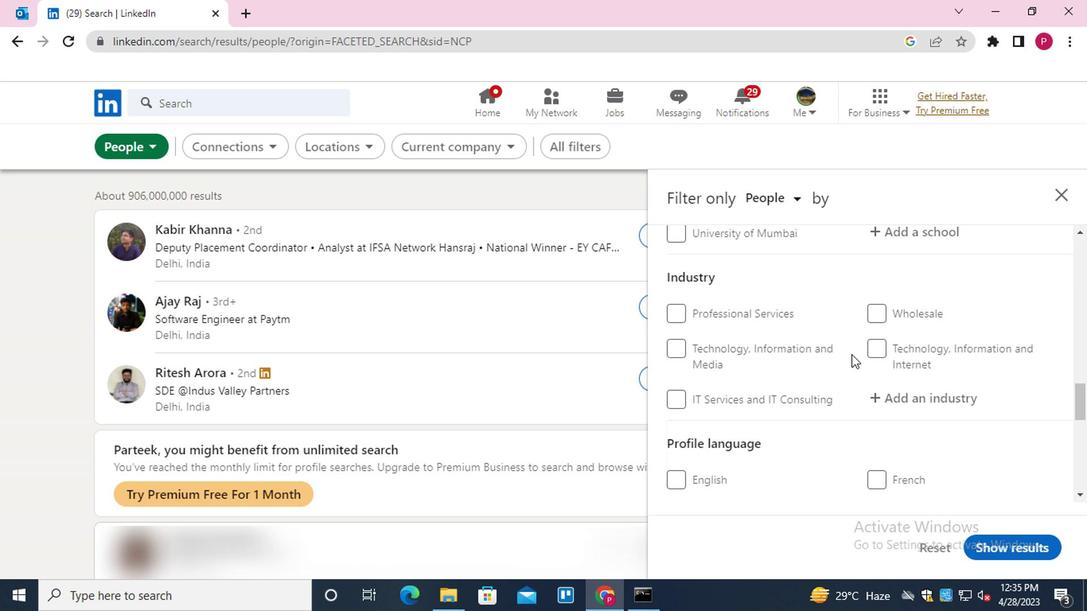
Action: Mouse scrolled (848, 355) with delta (0, 1)
Screenshot: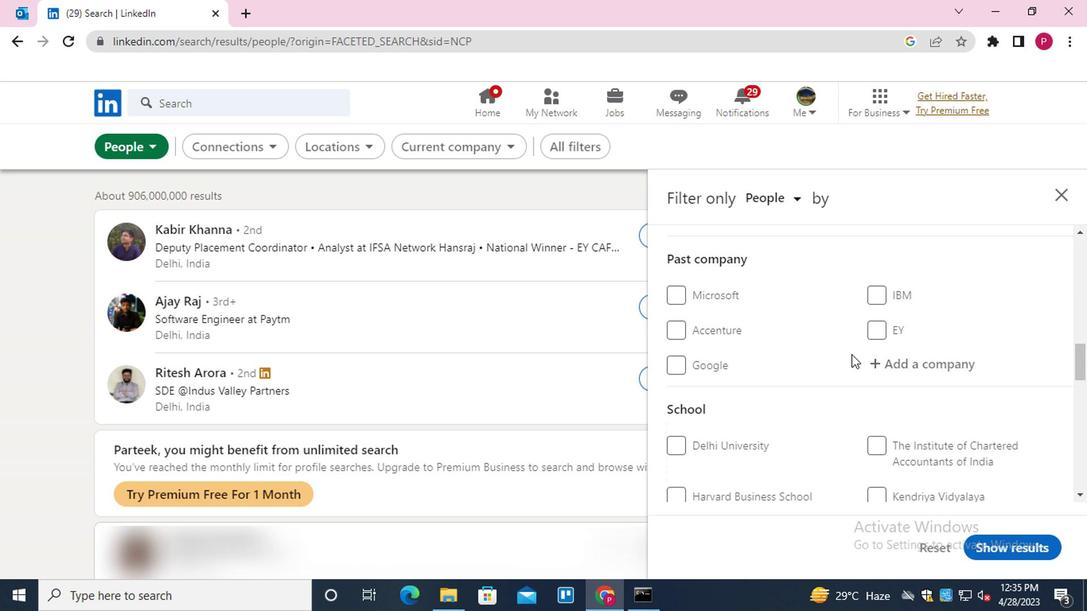 
Action: Mouse scrolled (848, 355) with delta (0, 1)
Screenshot: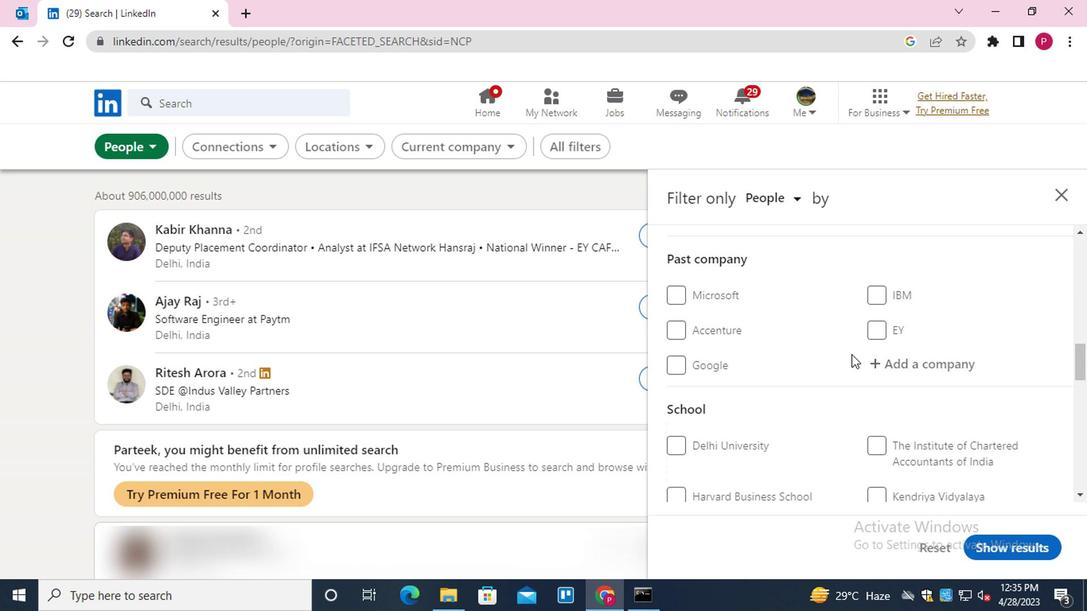 
Action: Mouse moved to (889, 364)
Screenshot: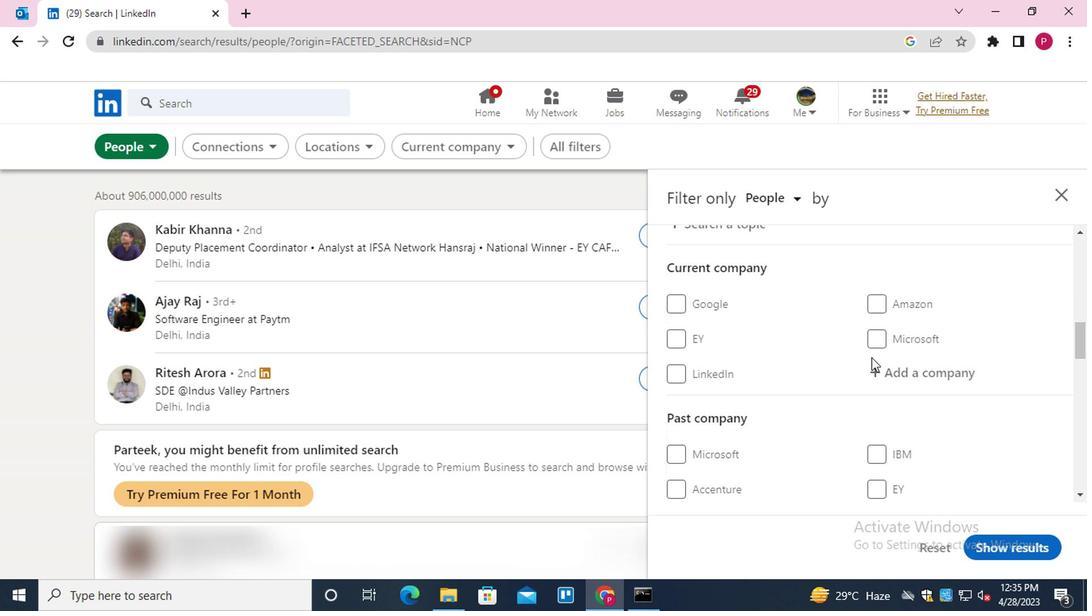 
Action: Mouse pressed left at (889, 364)
Screenshot: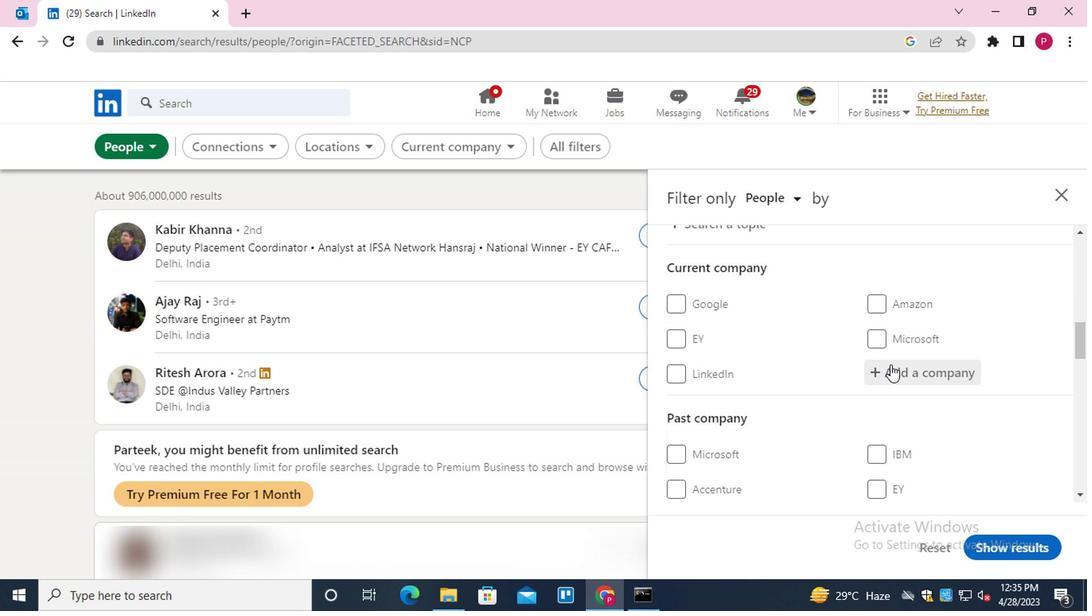 
Action: Key pressed <Key.shift><Key.shift>HAVK<Key.backspace><Key.backspace>CKER<Key.down><Key.enter>
Screenshot: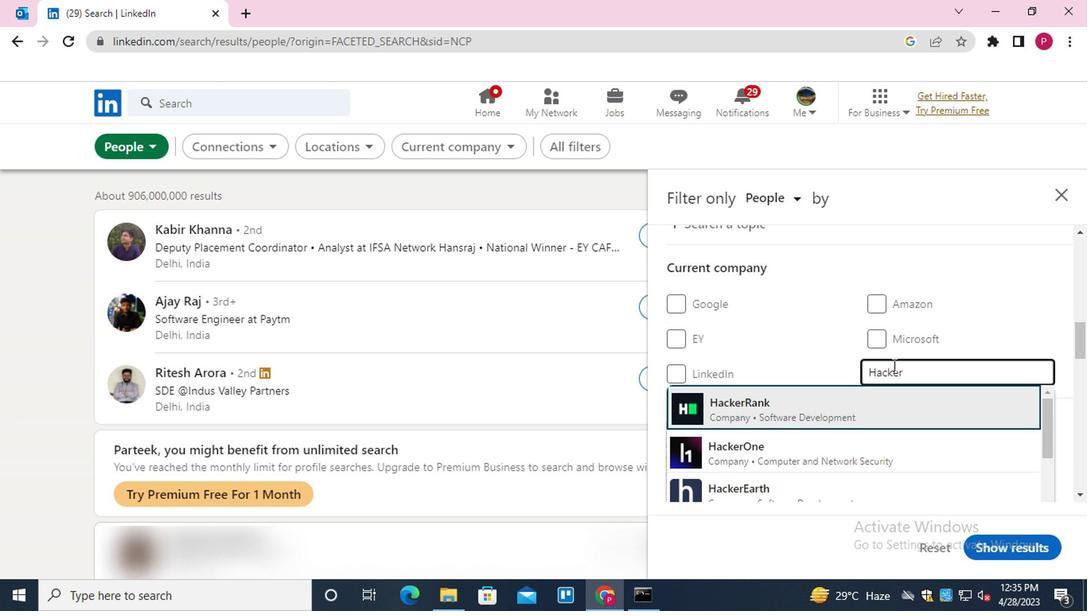 
Action: Mouse moved to (837, 358)
Screenshot: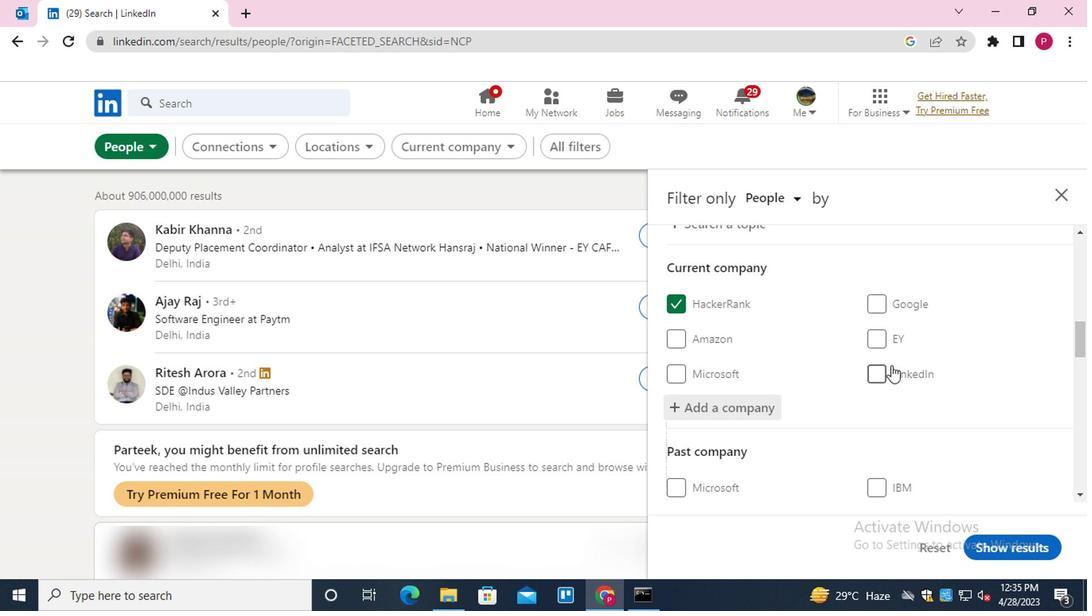 
Action: Mouse scrolled (837, 357) with delta (0, 0)
Screenshot: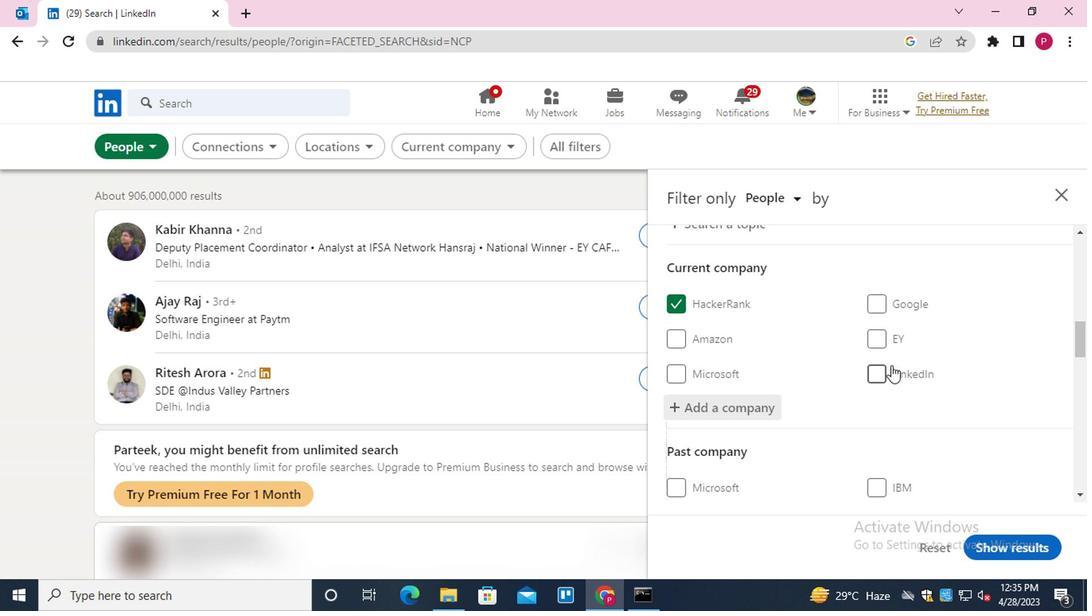
Action: Mouse scrolled (837, 357) with delta (0, 0)
Screenshot: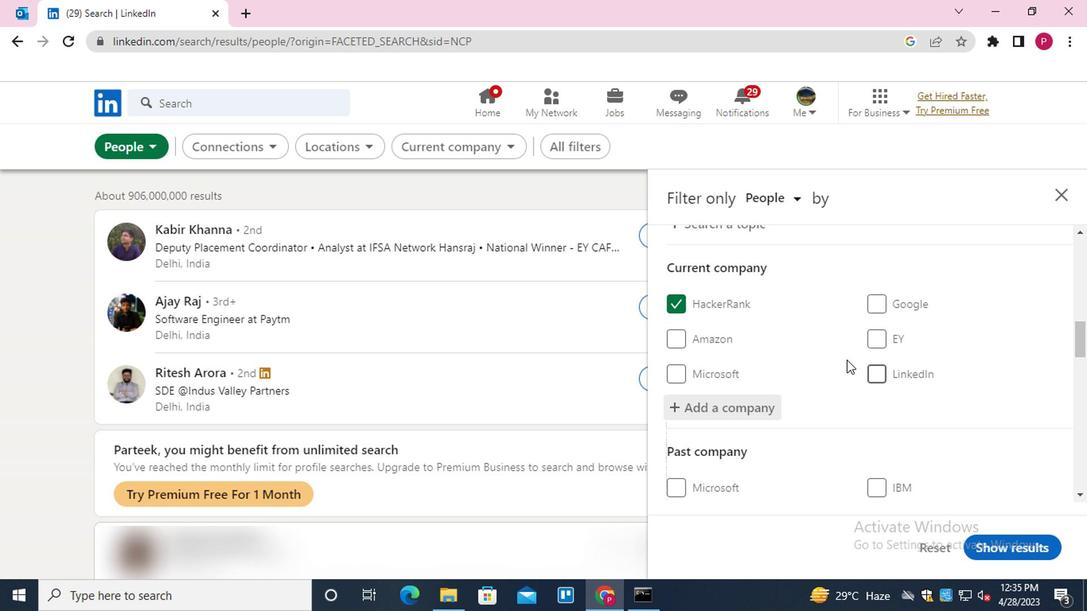 
Action: Mouse scrolled (837, 357) with delta (0, 0)
Screenshot: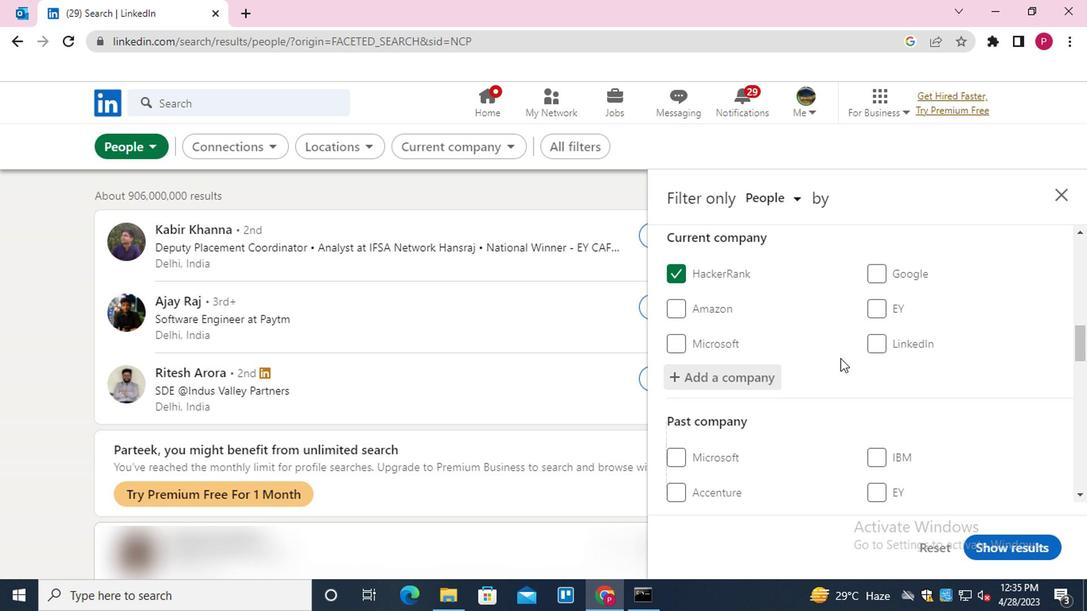
Action: Mouse scrolled (837, 357) with delta (0, 0)
Screenshot: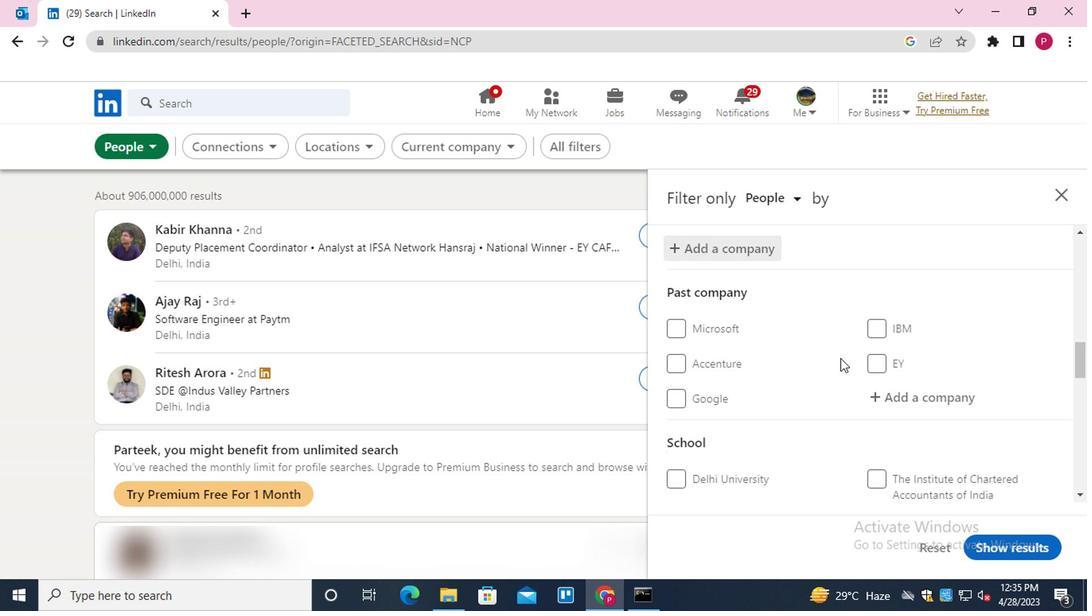 
Action: Mouse scrolled (837, 357) with delta (0, 0)
Screenshot: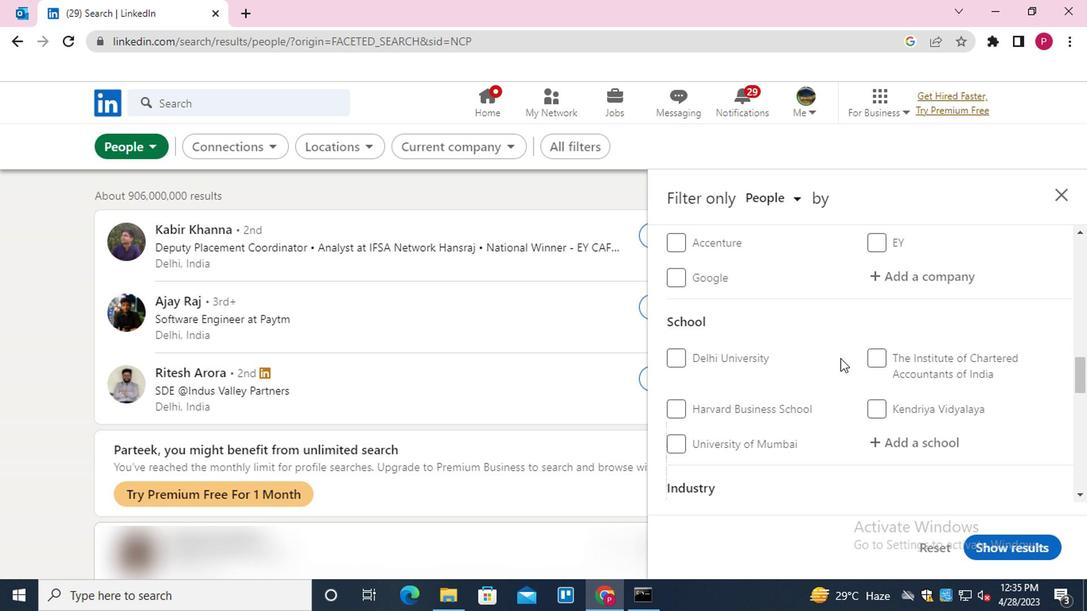 
Action: Mouse moved to (910, 326)
Screenshot: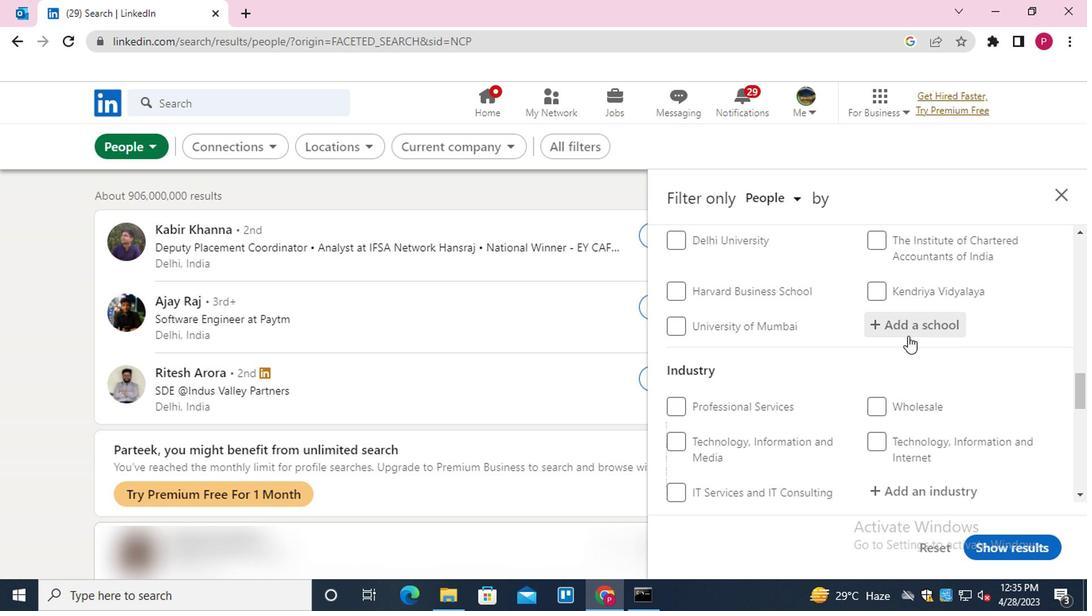 
Action: Mouse pressed left at (910, 326)
Screenshot: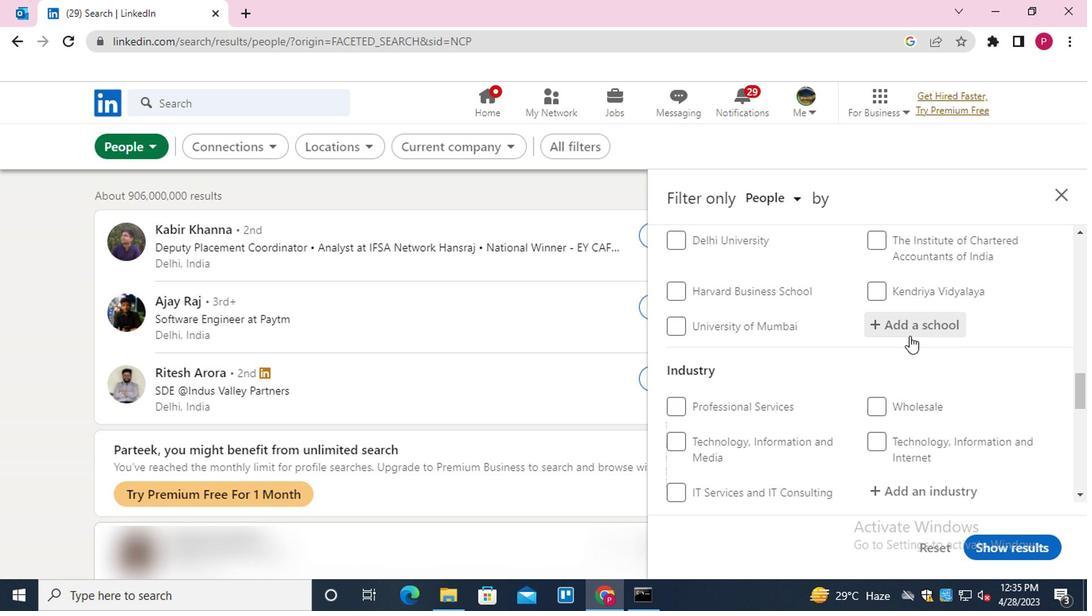 
Action: Key pressed <Key.shift>NARSEE<Key.space><Key.shift>MONJEE<Key.space><Key.down><Key.enter>
Screenshot: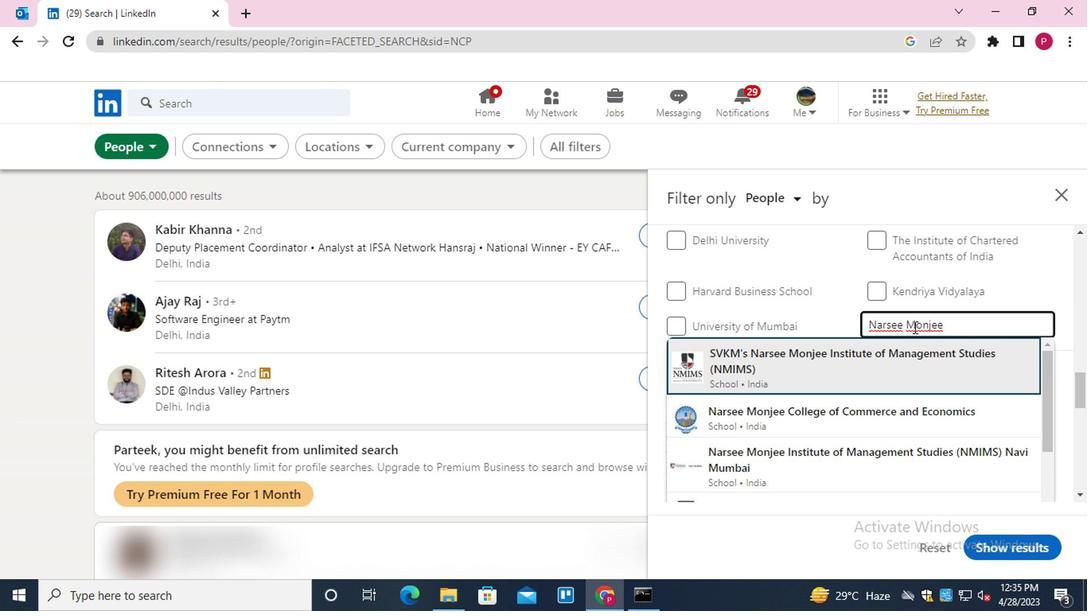 
Action: Mouse moved to (802, 381)
Screenshot: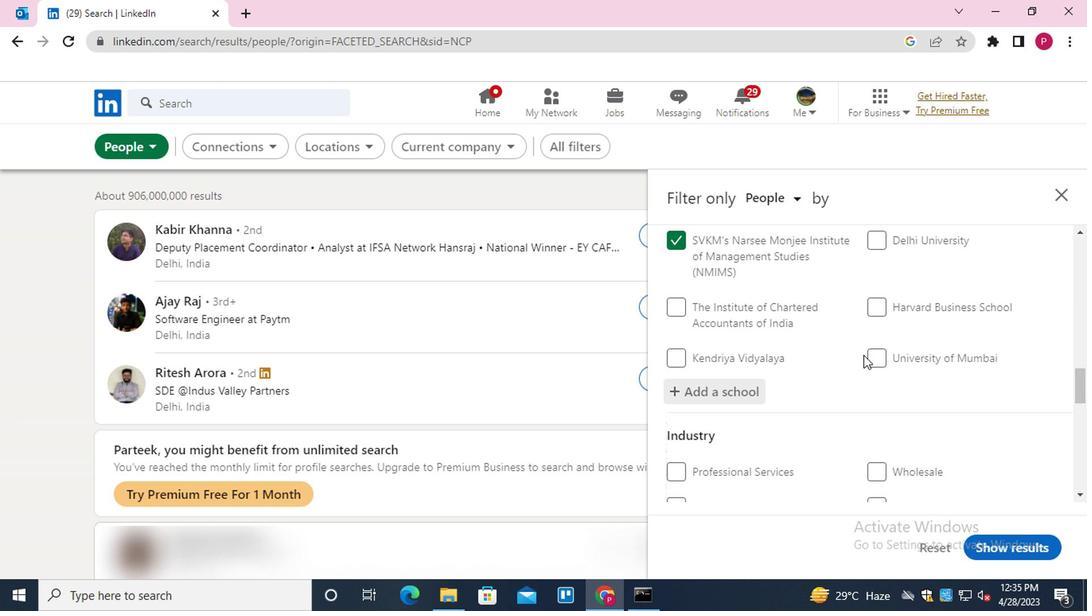 
Action: Mouse scrolled (802, 381) with delta (0, 0)
Screenshot: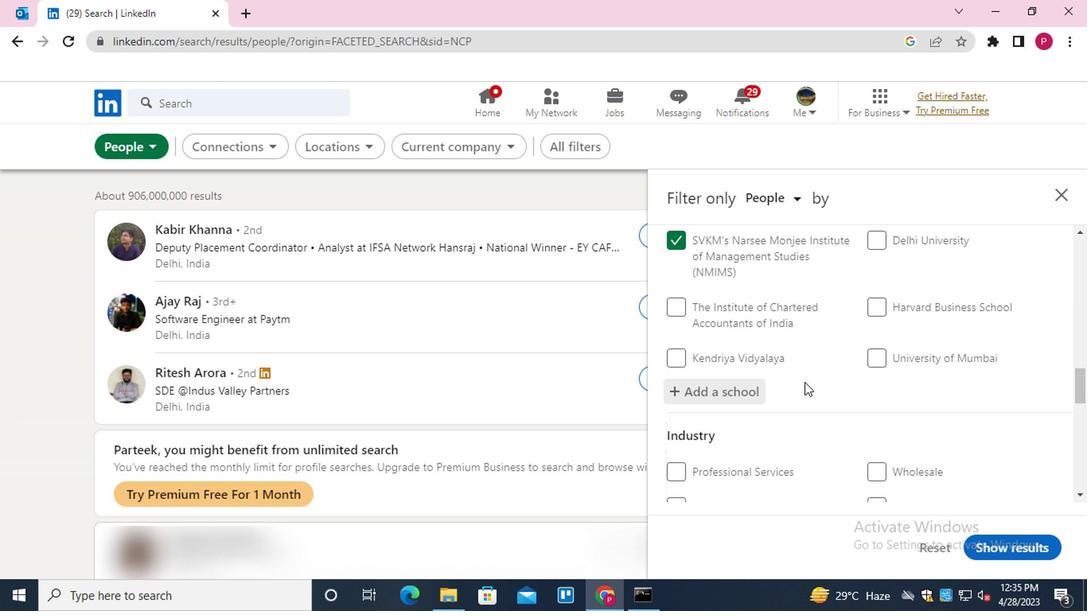 
Action: Mouse scrolled (802, 381) with delta (0, 0)
Screenshot: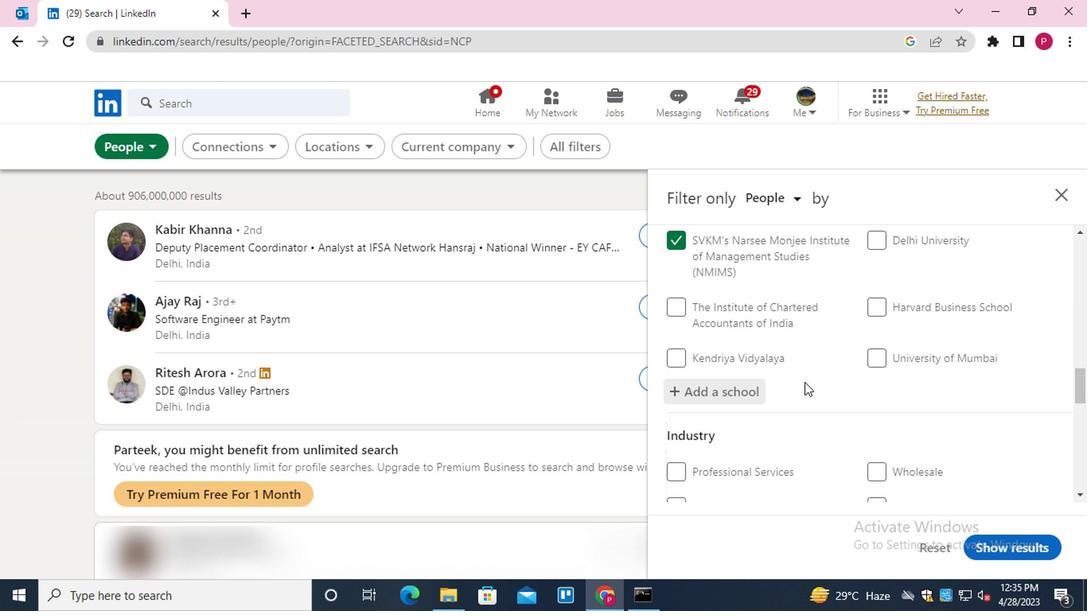 
Action: Mouse scrolled (802, 381) with delta (0, 0)
Screenshot: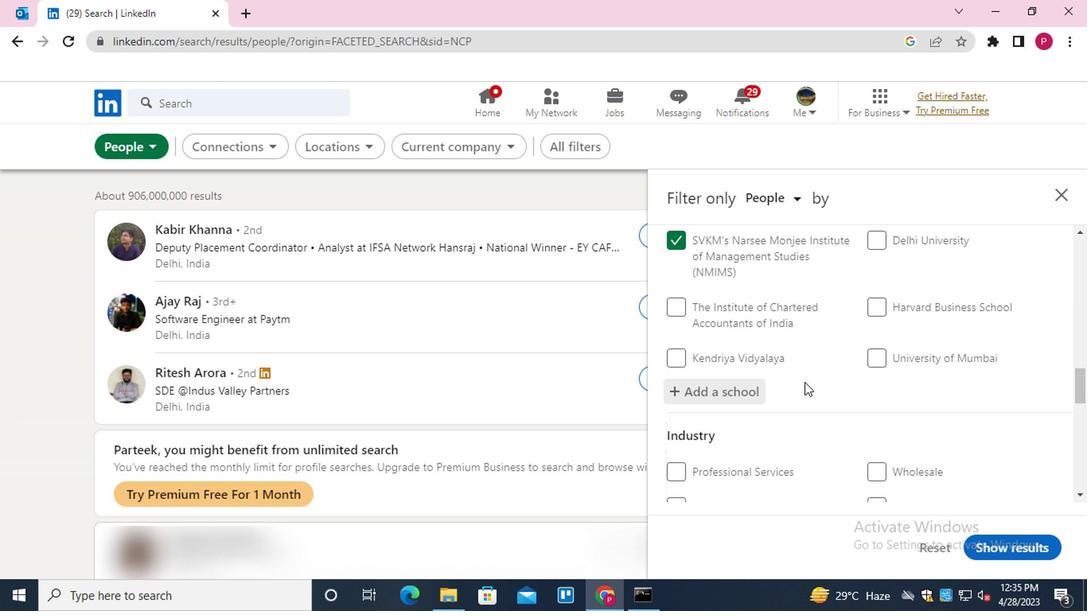 
Action: Mouse moved to (903, 311)
Screenshot: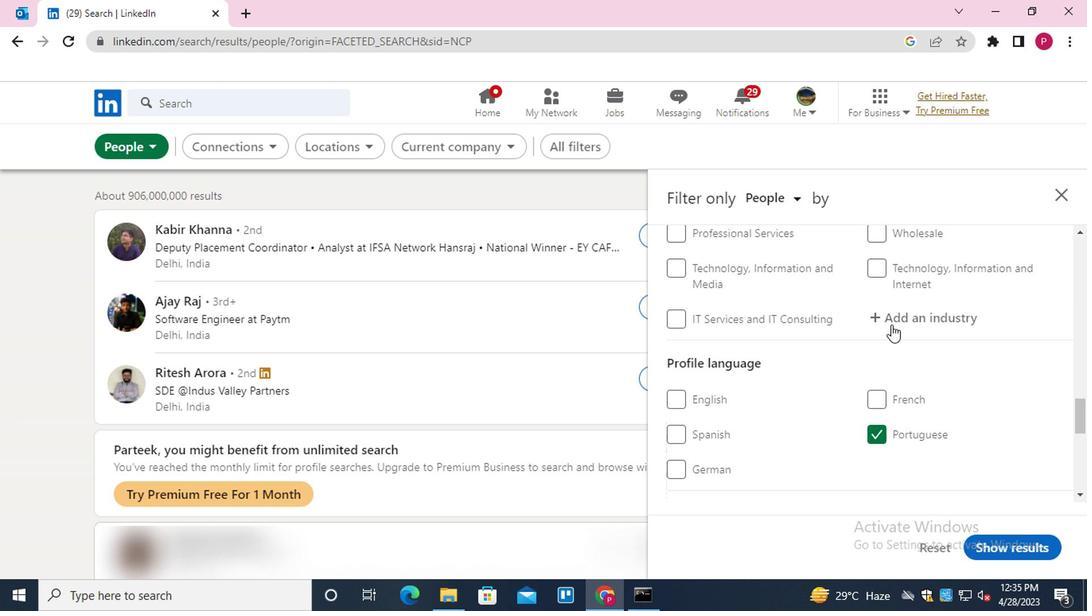 
Action: Mouse pressed left at (903, 311)
Screenshot: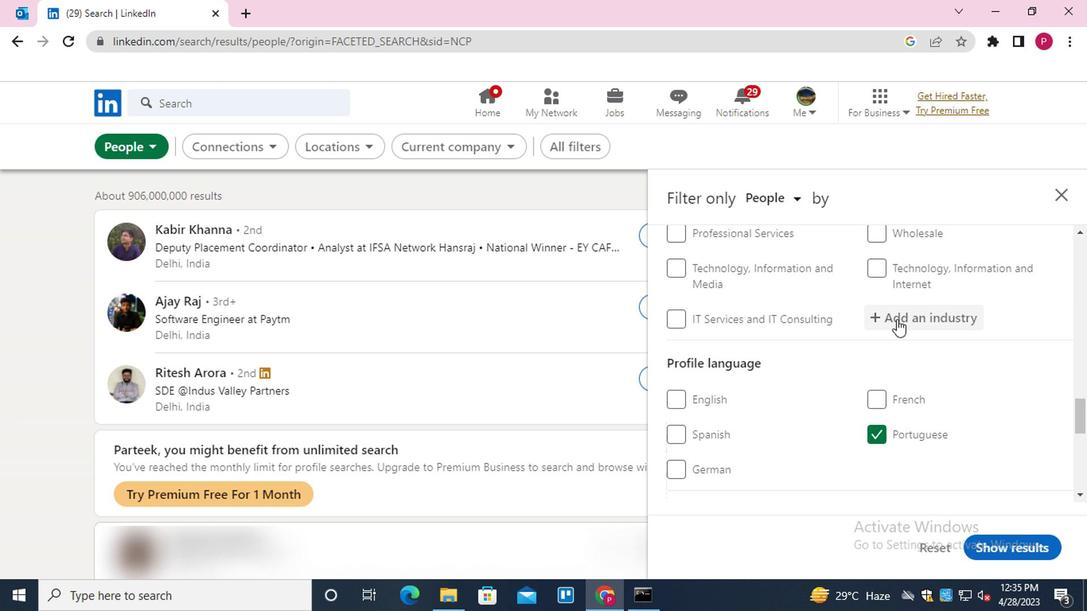 
Action: Key pressed <Key.shift><Key.shift><Key.shift><Key.shift><Key.shift><Key.shift><Key.shift><Key.shift><Key.shift><Key.shift>EMBED<Key.left><Key.down><Key.enter>
Screenshot: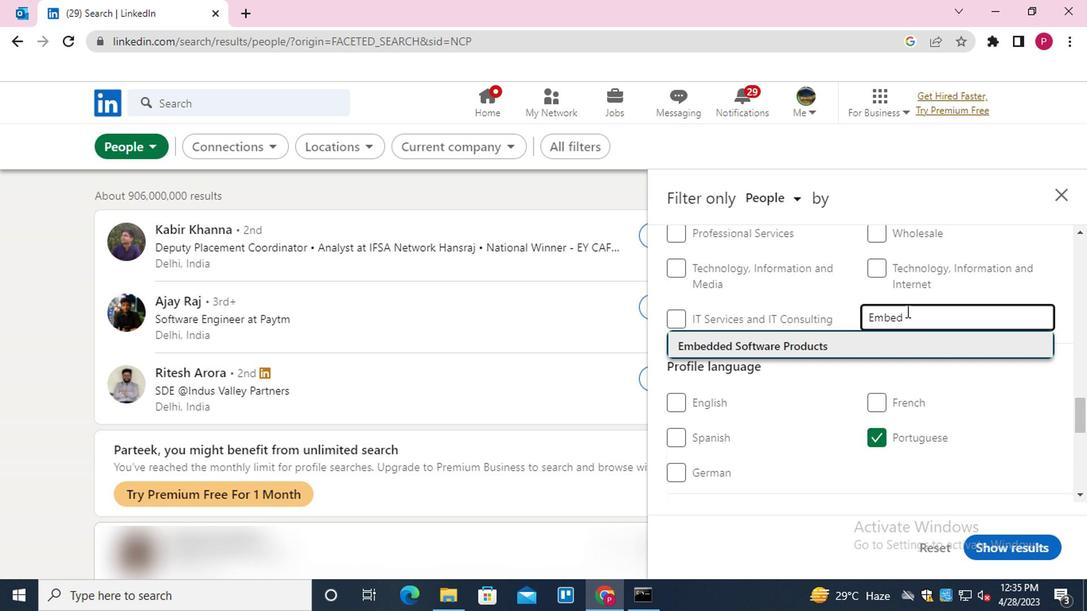 
Action: Mouse moved to (880, 329)
Screenshot: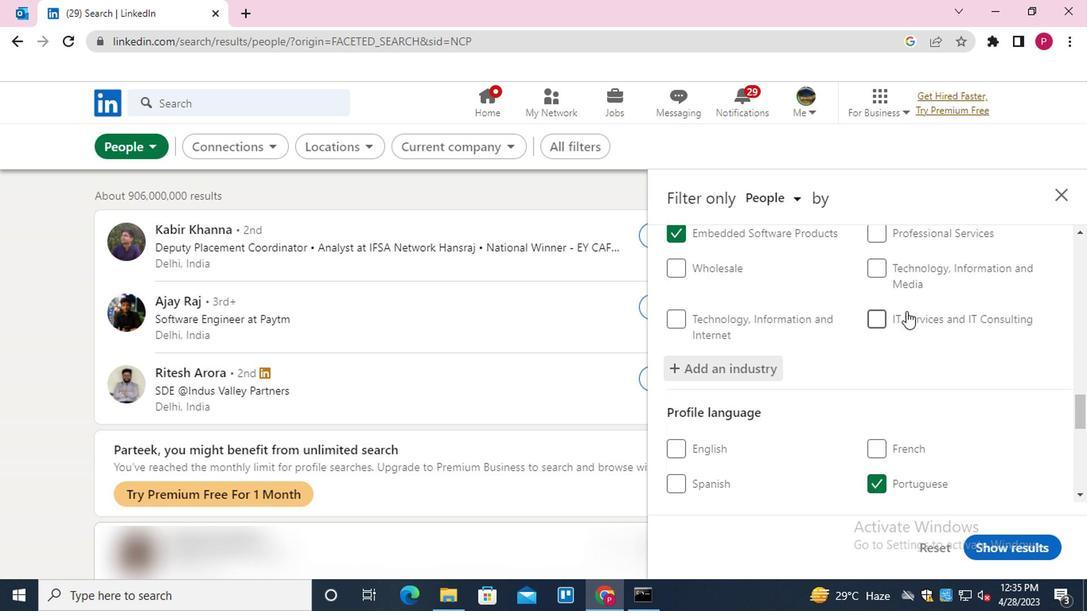 
Action: Mouse scrolled (880, 328) with delta (0, -1)
Screenshot: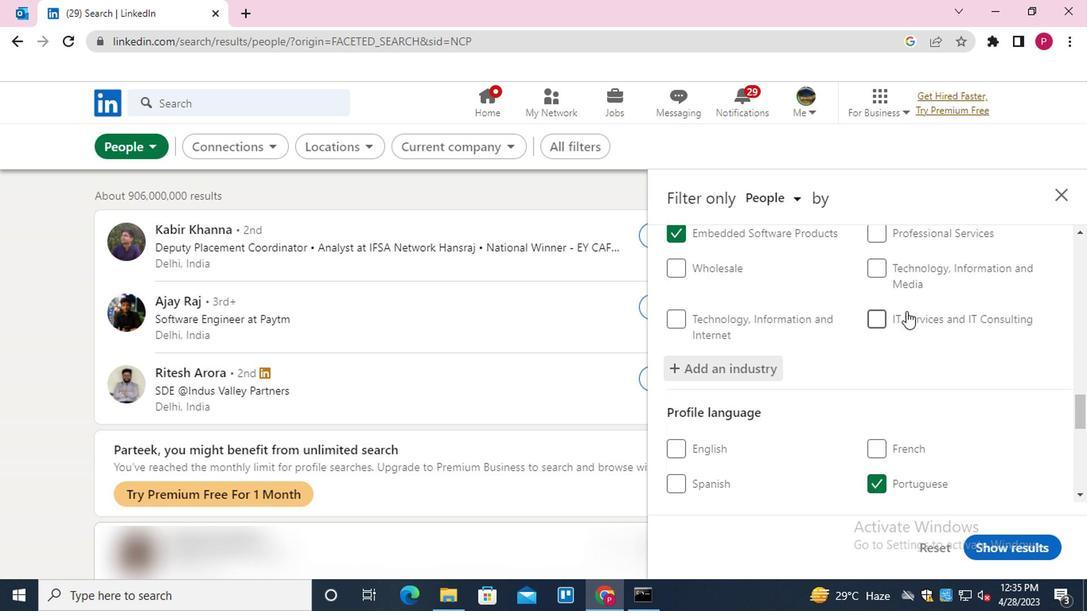 
Action: Mouse moved to (870, 336)
Screenshot: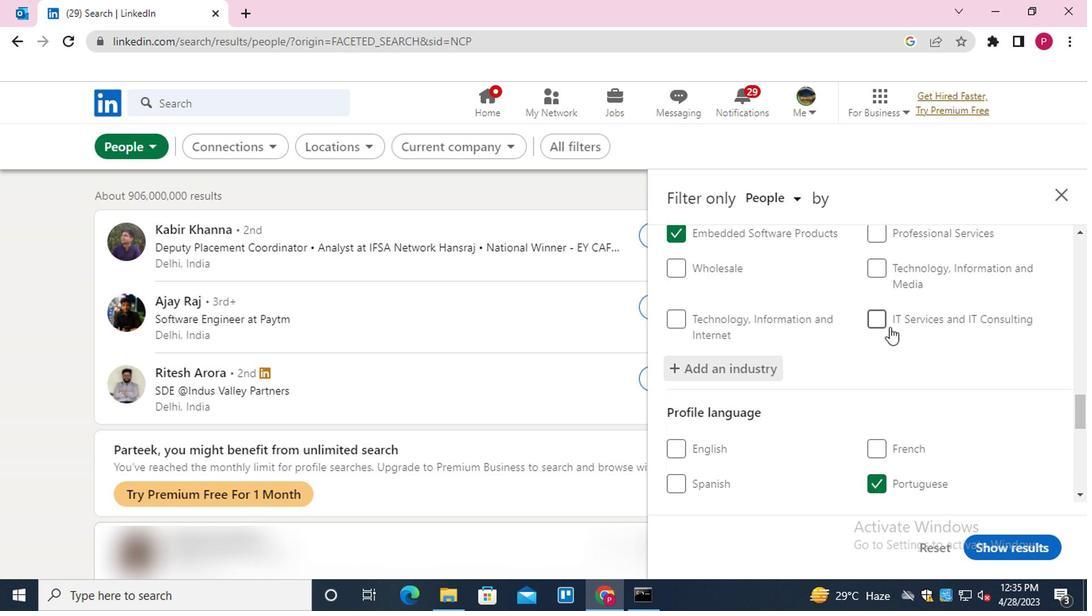 
Action: Mouse scrolled (870, 335) with delta (0, 0)
Screenshot: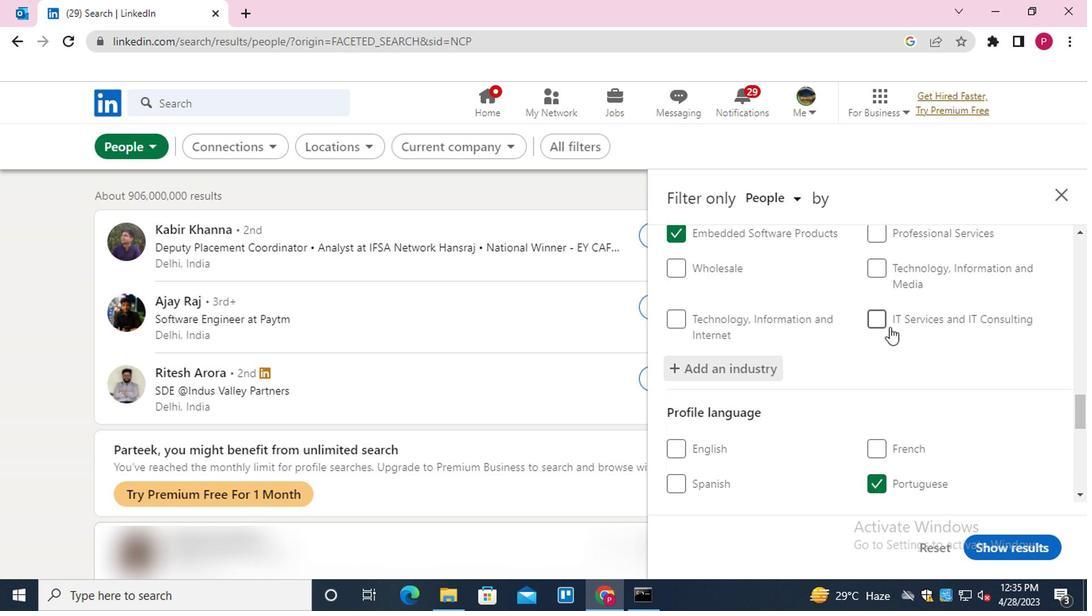 
Action: Mouse moved to (861, 340)
Screenshot: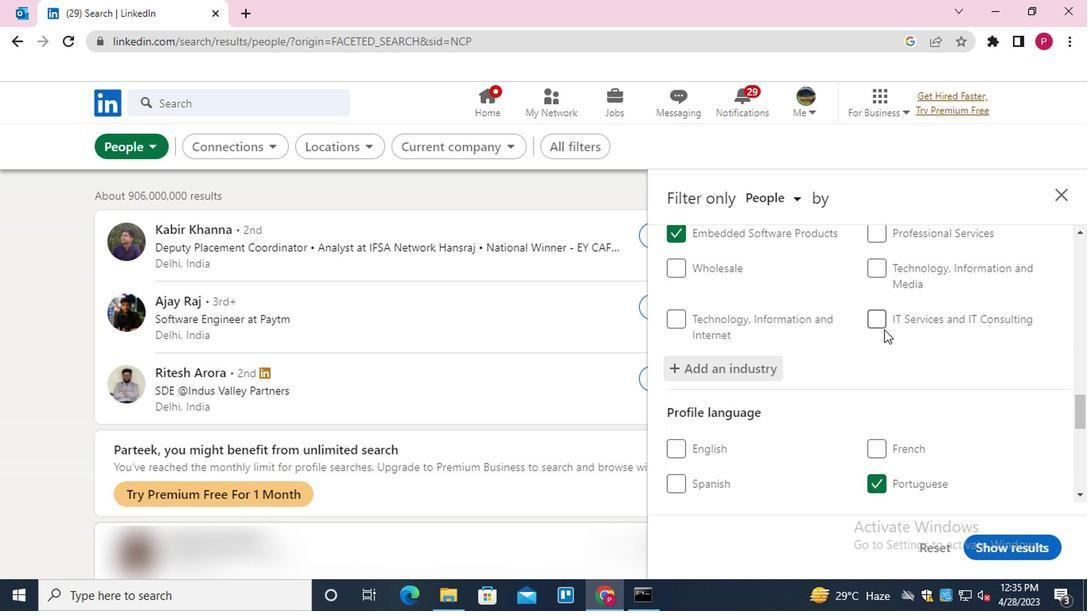 
Action: Mouse scrolled (861, 339) with delta (0, 0)
Screenshot: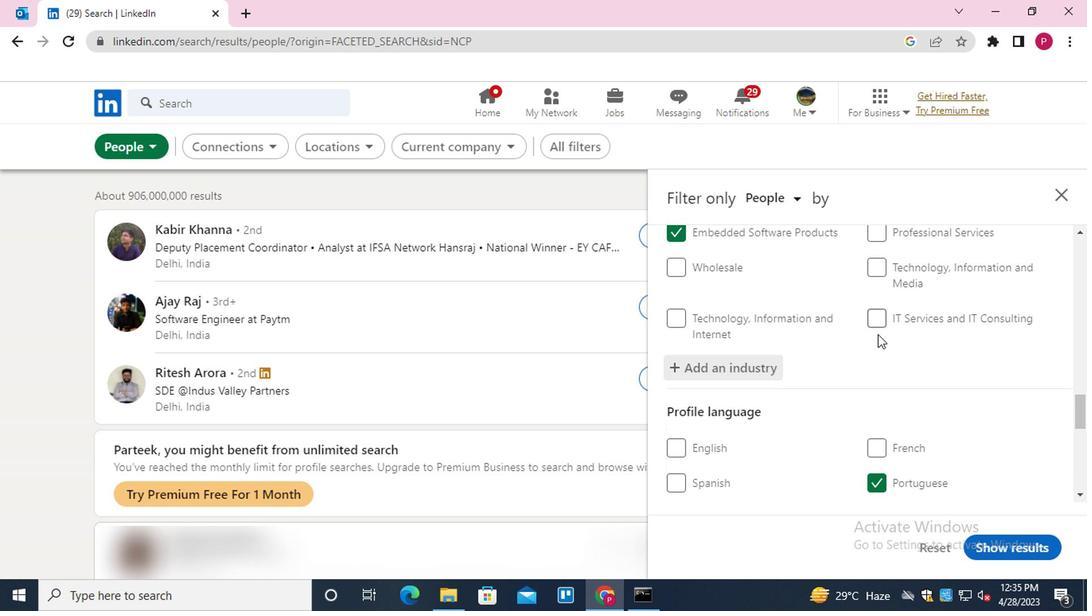 
Action: Mouse moved to (831, 418)
Screenshot: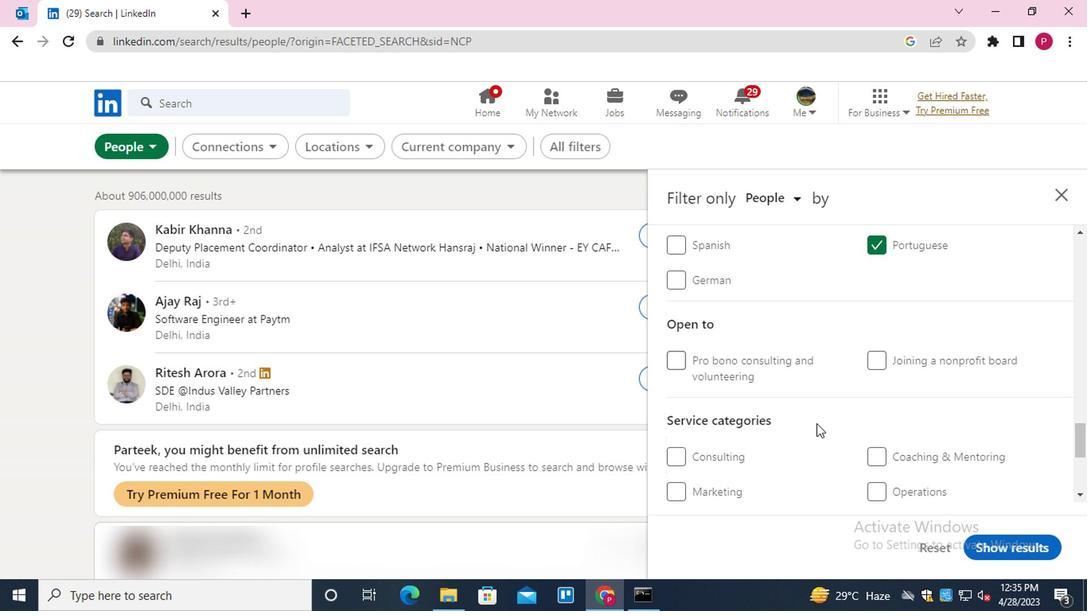 
Action: Mouse scrolled (831, 416) with delta (0, -1)
Screenshot: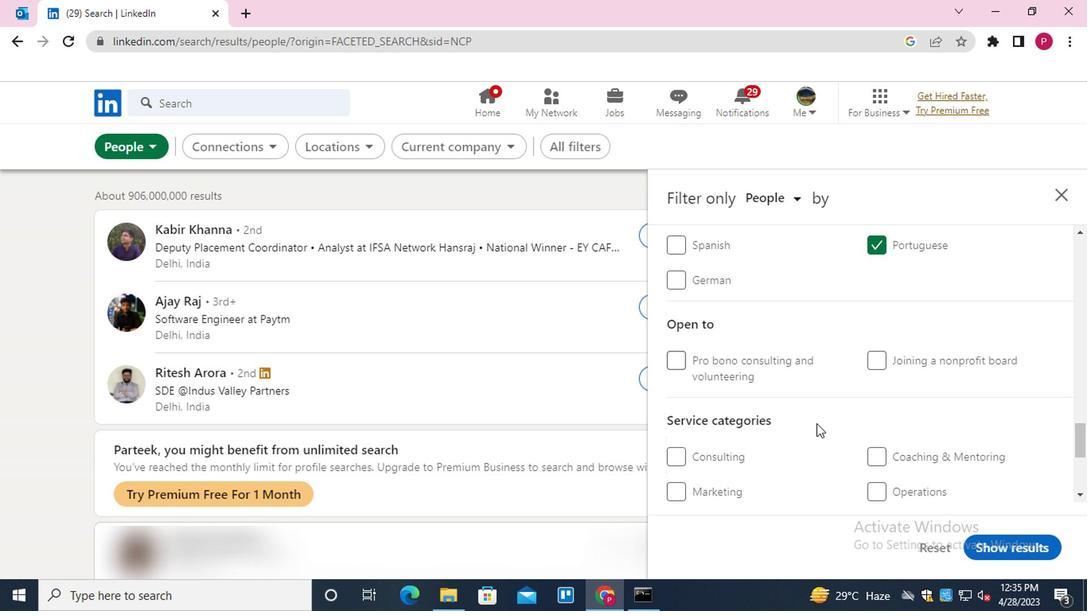 
Action: Mouse moved to (835, 415)
Screenshot: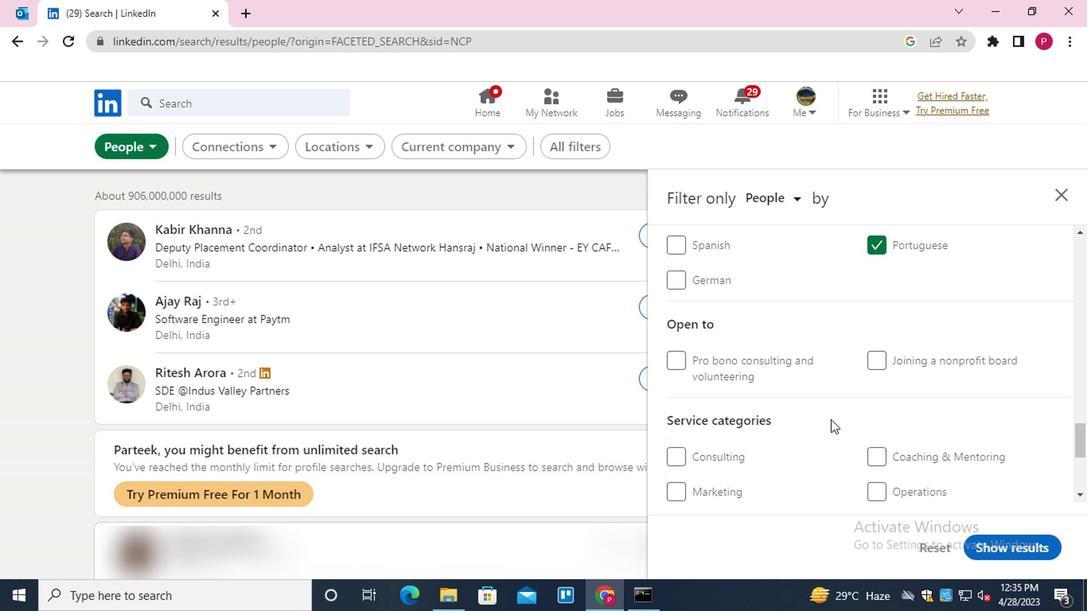 
Action: Mouse scrolled (835, 414) with delta (0, -1)
Screenshot: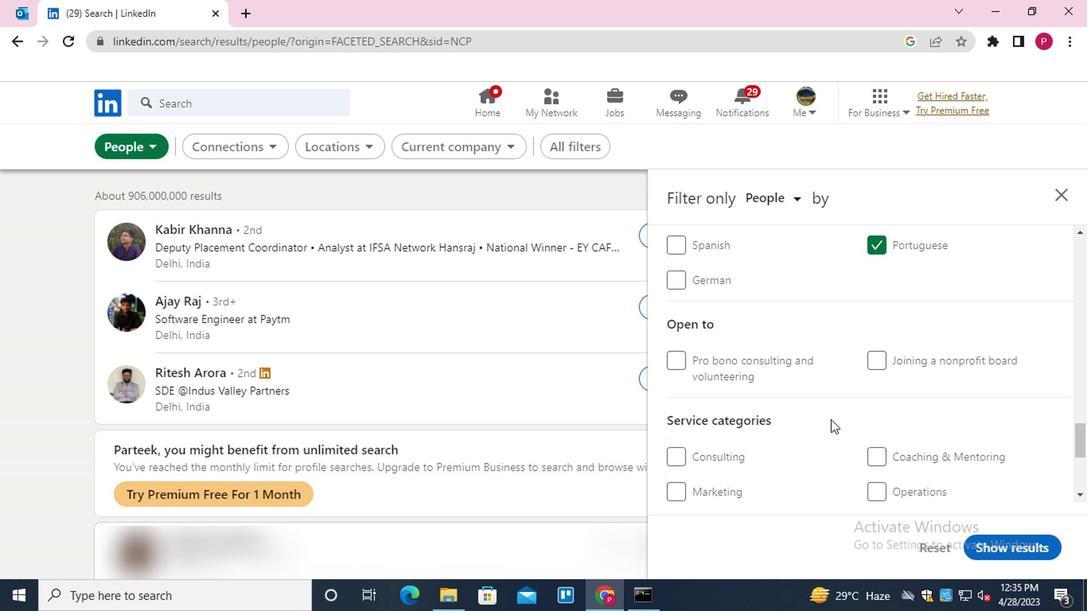
Action: Mouse moved to (922, 363)
Screenshot: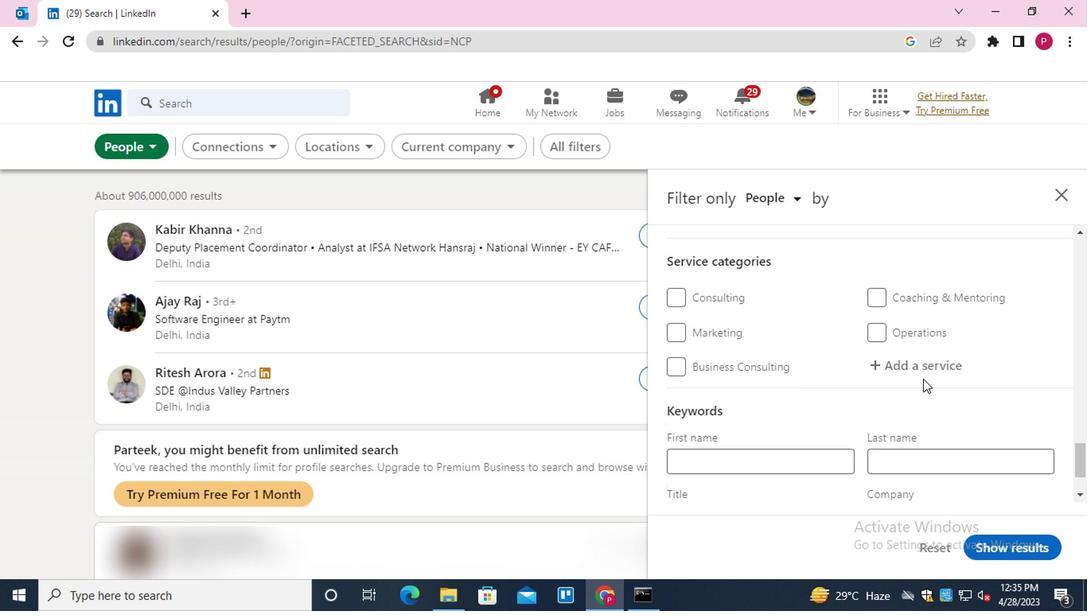 
Action: Mouse pressed left at (922, 363)
Screenshot: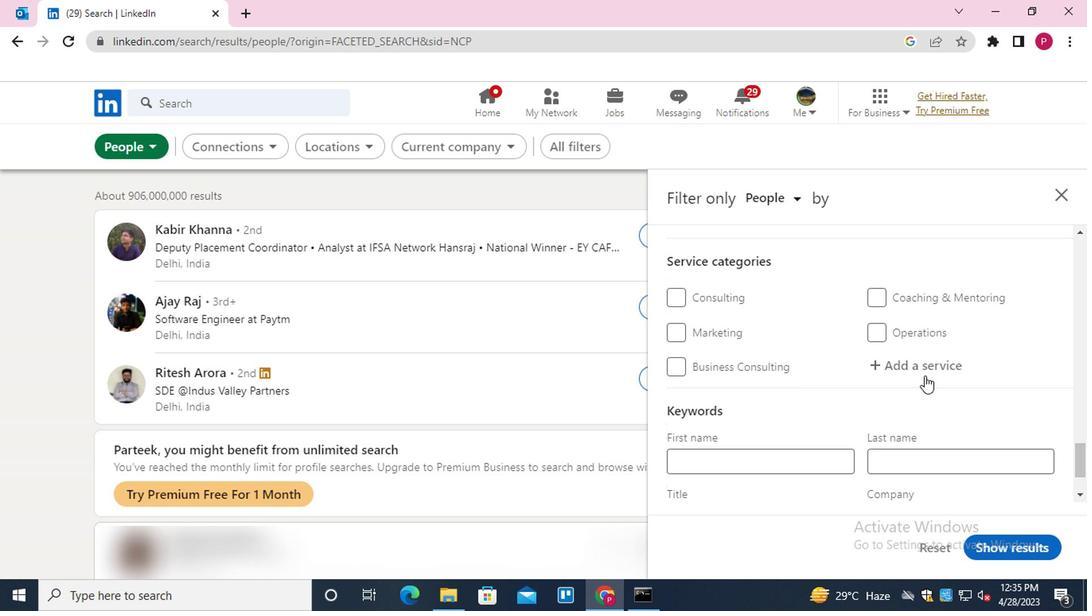 
Action: Key pressed <Key.shift>RELOCATION<Key.down><Key.enter>
Screenshot: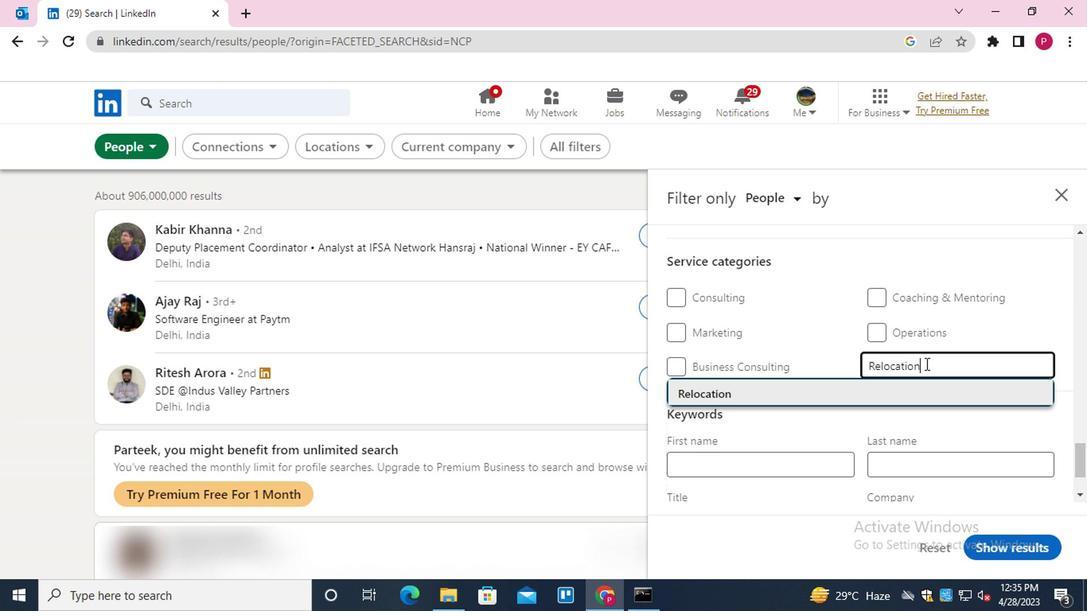 
Action: Mouse moved to (910, 369)
Screenshot: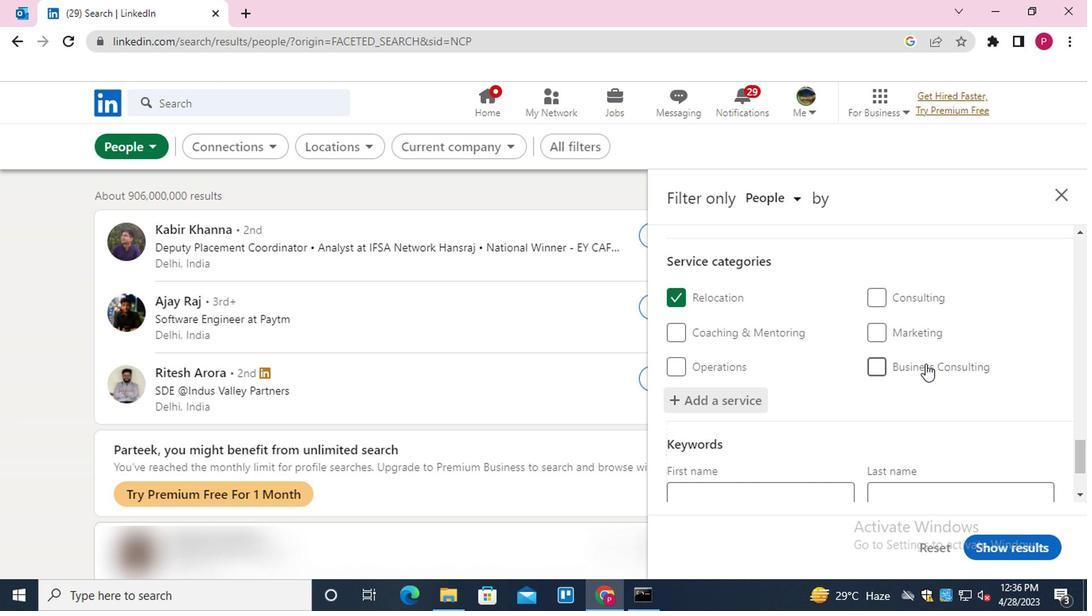 
Action: Mouse scrolled (910, 368) with delta (0, 0)
Screenshot: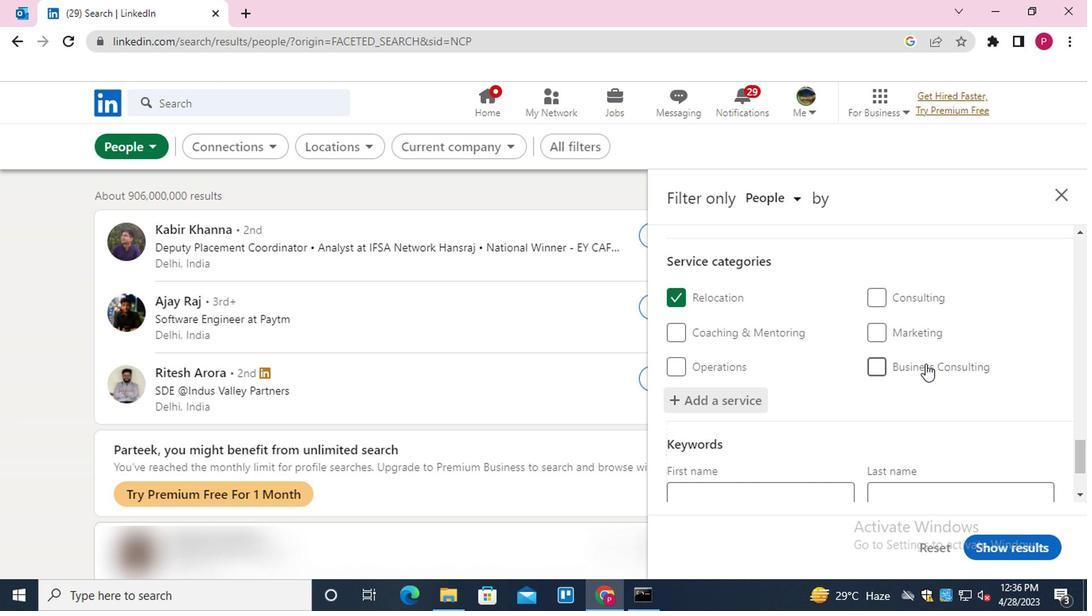 
Action: Mouse moved to (906, 369)
Screenshot: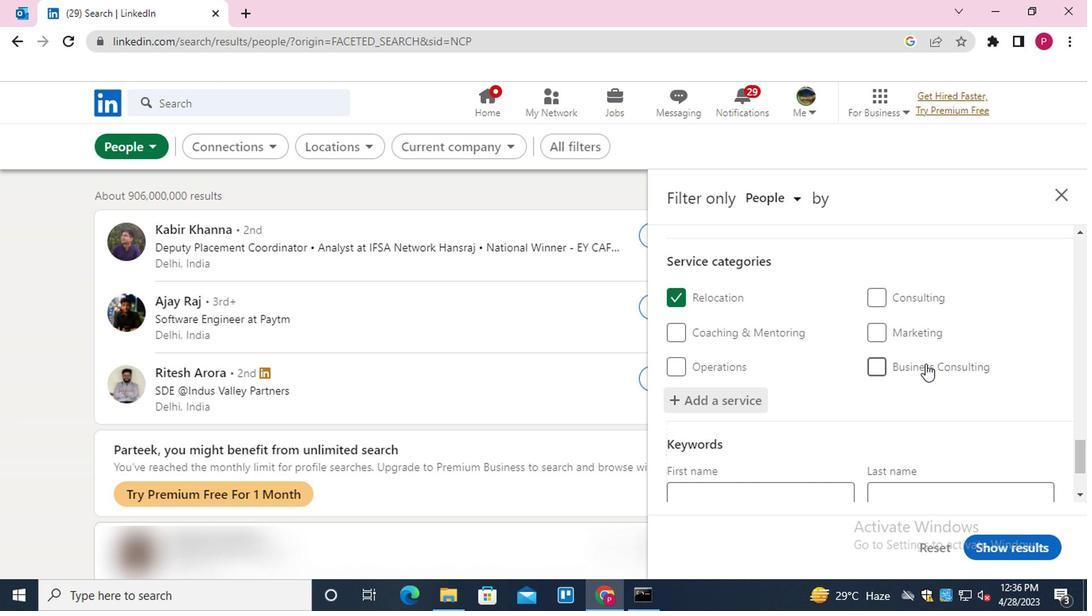 
Action: Mouse scrolled (906, 369) with delta (0, 0)
Screenshot: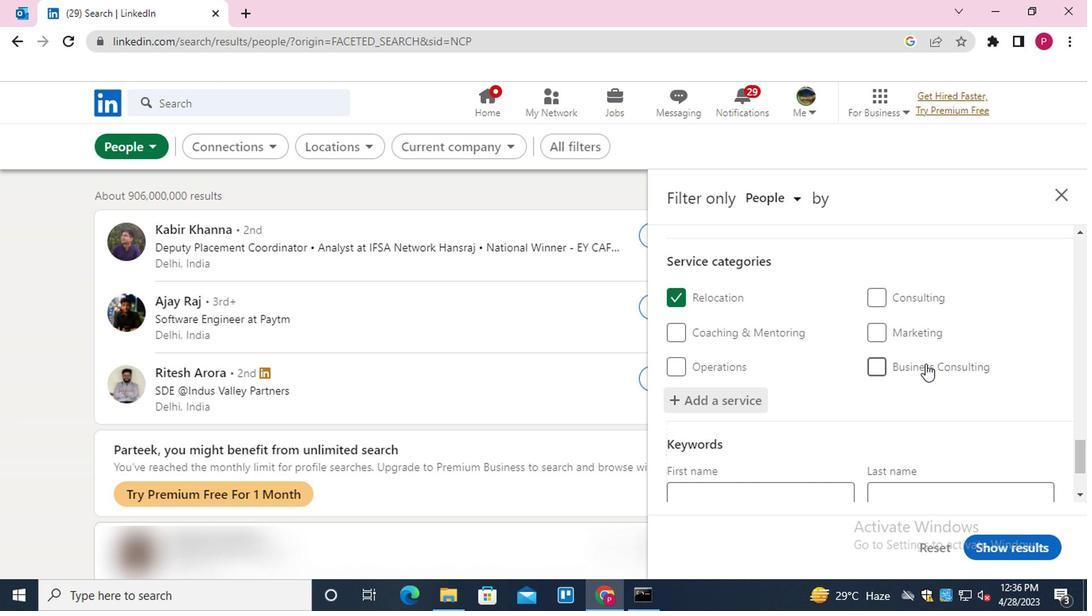 
Action: Mouse scrolled (906, 369) with delta (0, 0)
Screenshot: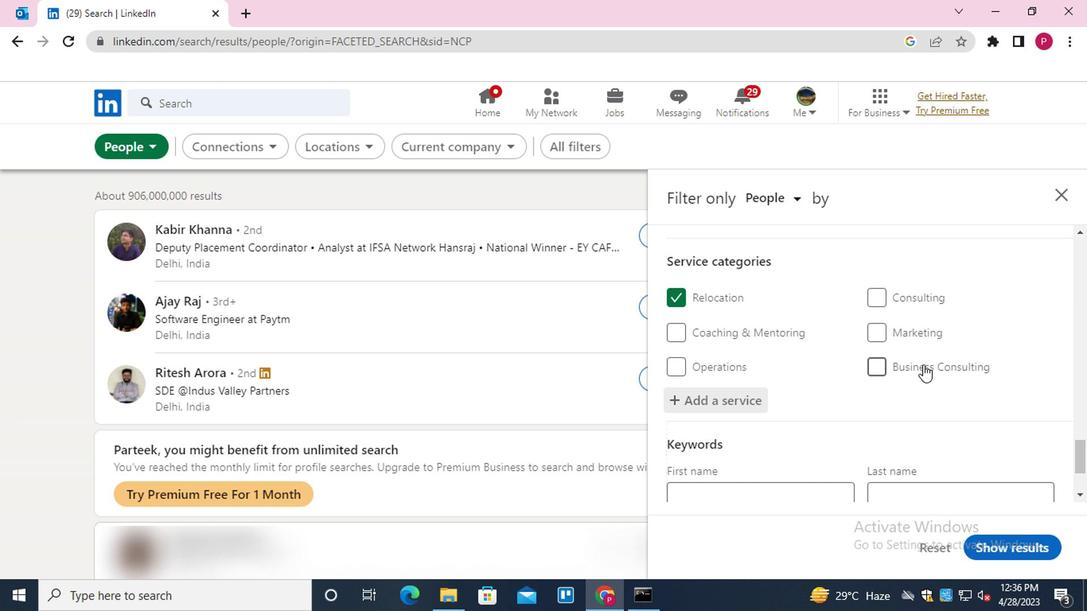 
Action: Mouse moved to (905, 371)
Screenshot: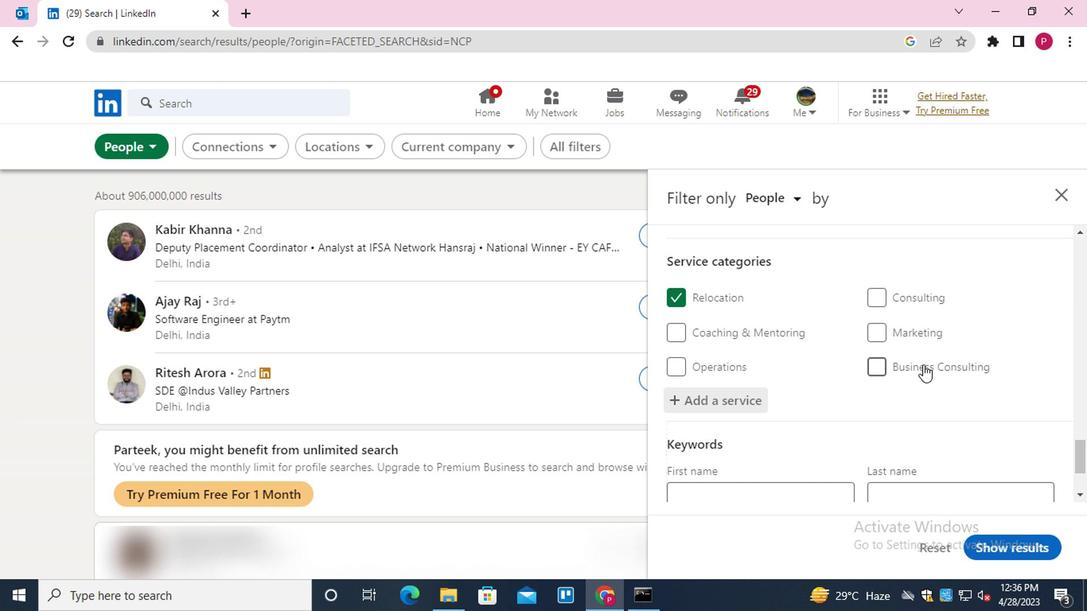 
Action: Mouse scrolled (905, 371) with delta (0, 0)
Screenshot: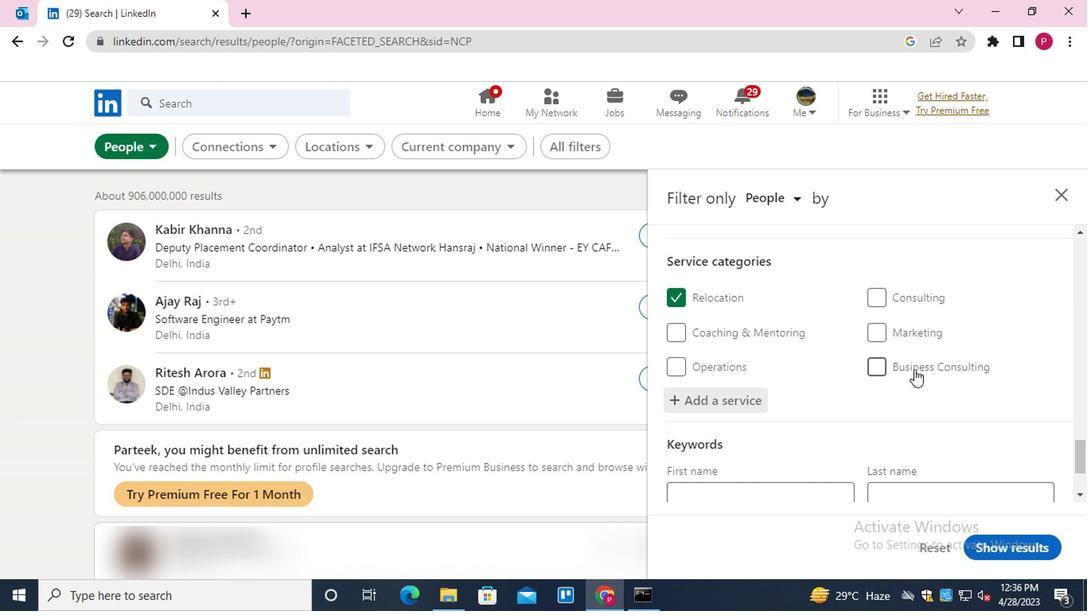 
Action: Mouse moved to (815, 424)
Screenshot: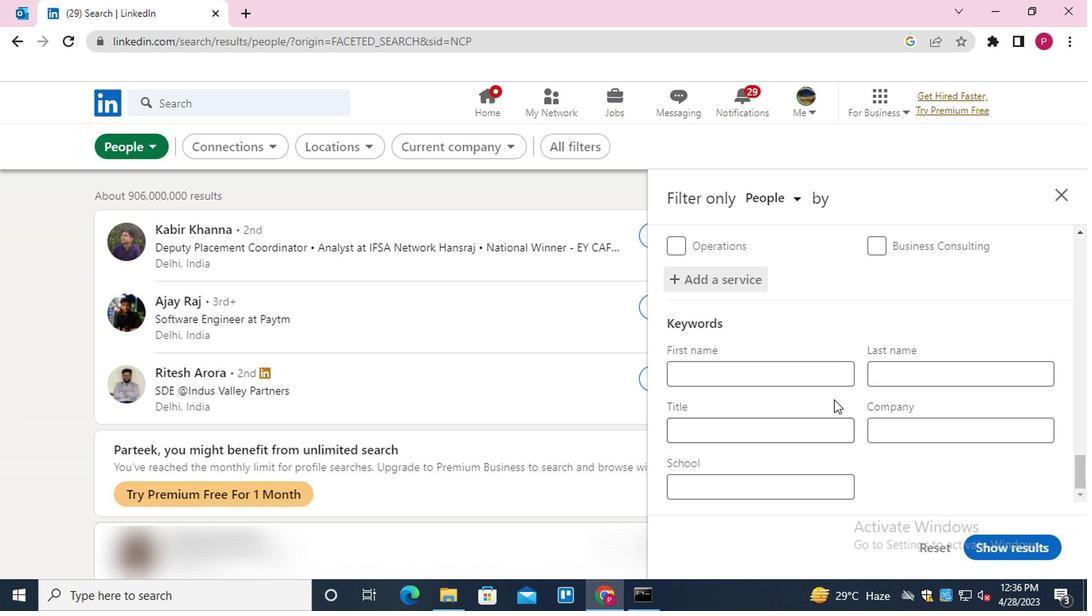 
Action: Mouse pressed left at (815, 424)
Screenshot: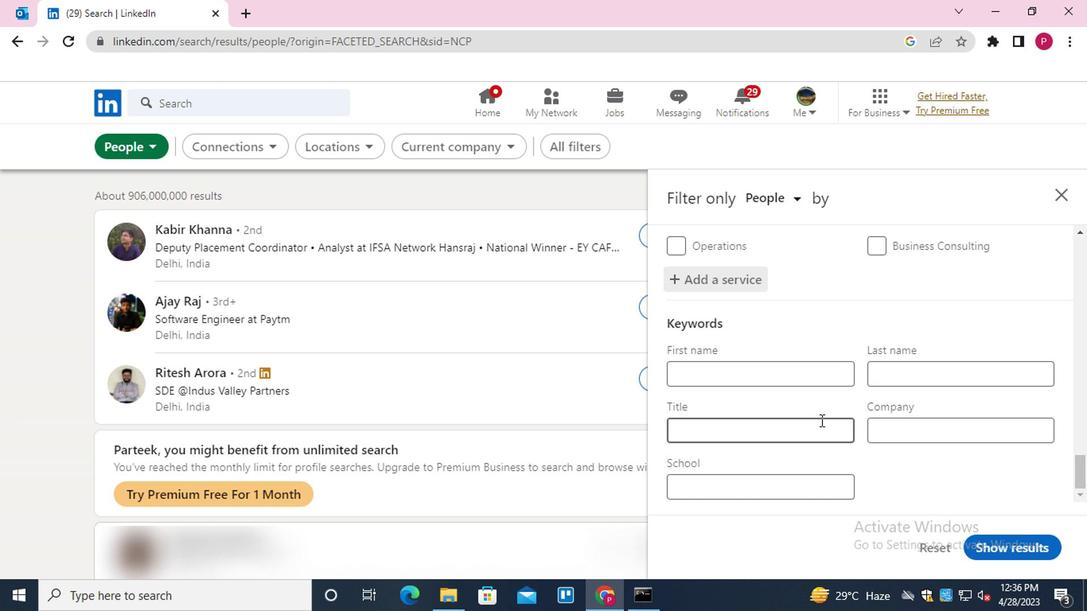 
Action: Key pressed <Key.shift>CONCIERGE
Screenshot: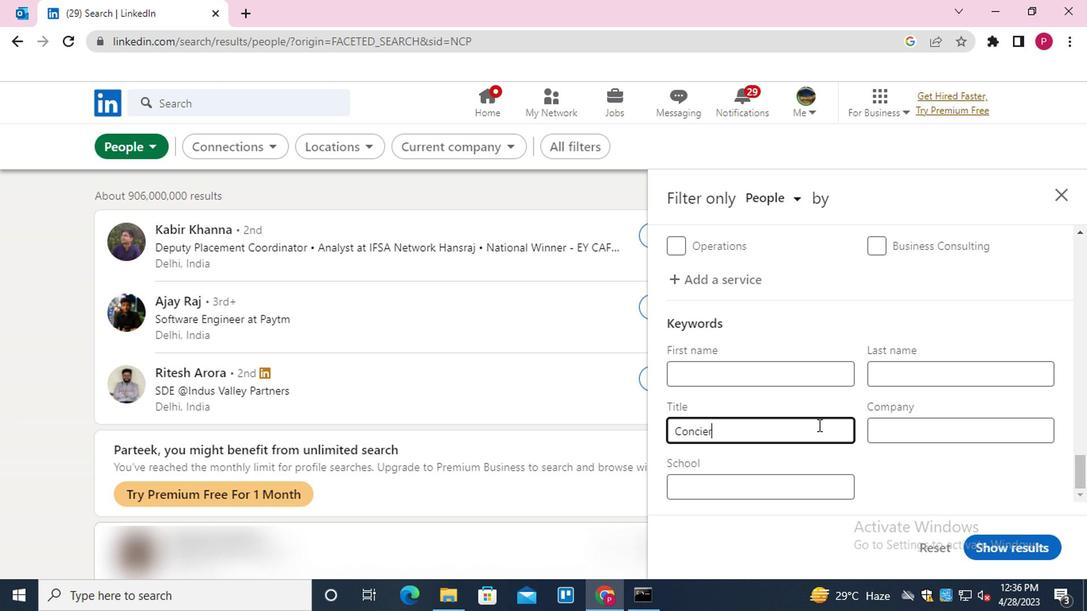 
Action: Mouse moved to (997, 553)
Screenshot: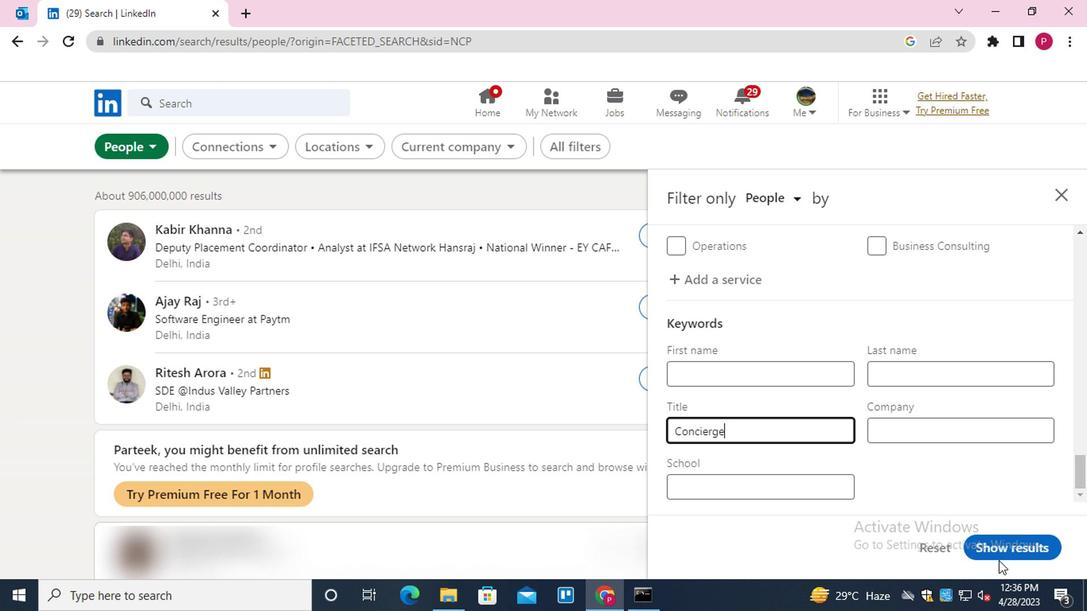 
Action: Mouse pressed left at (997, 553)
Screenshot: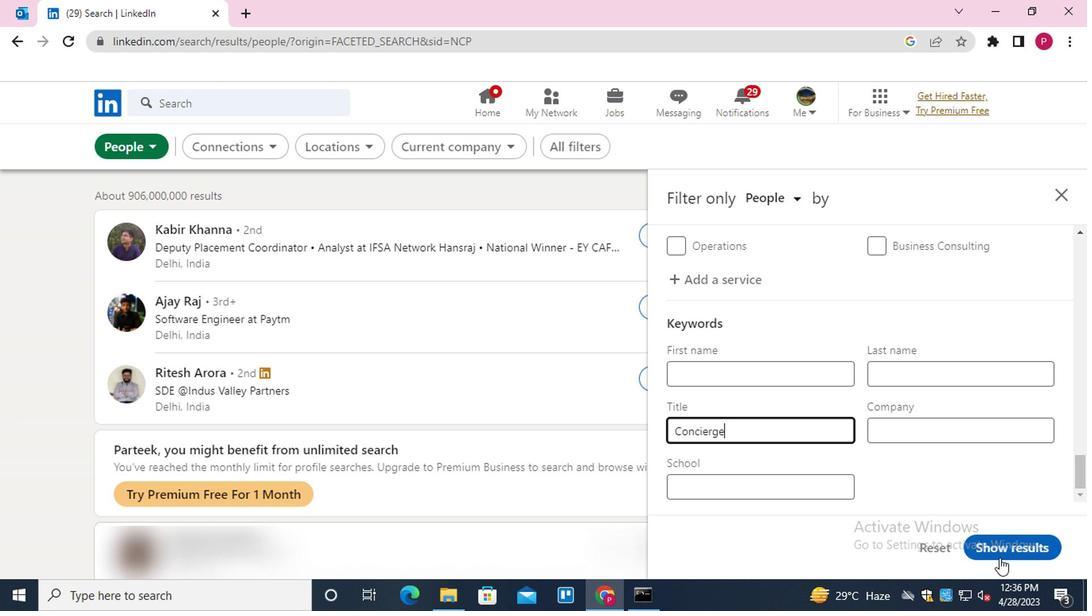 
Action: Mouse moved to (590, 369)
Screenshot: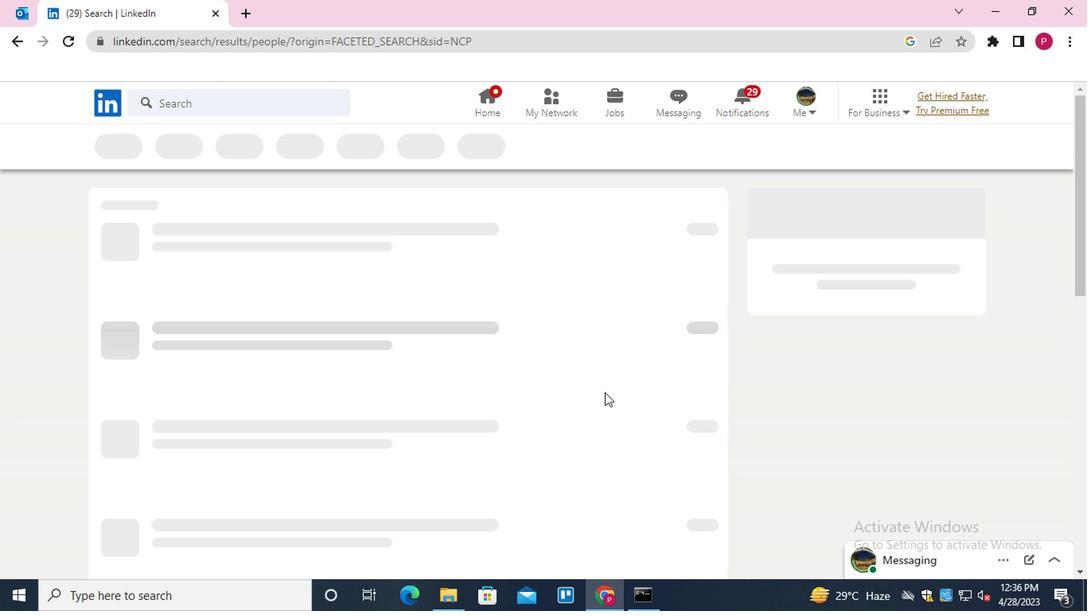 
